 Task: Create a due date automation trigger when advanced on, on the tuesday after a card is due add dates due in 1 days at 11:00 AM.
Action: Mouse moved to (1322, 103)
Screenshot: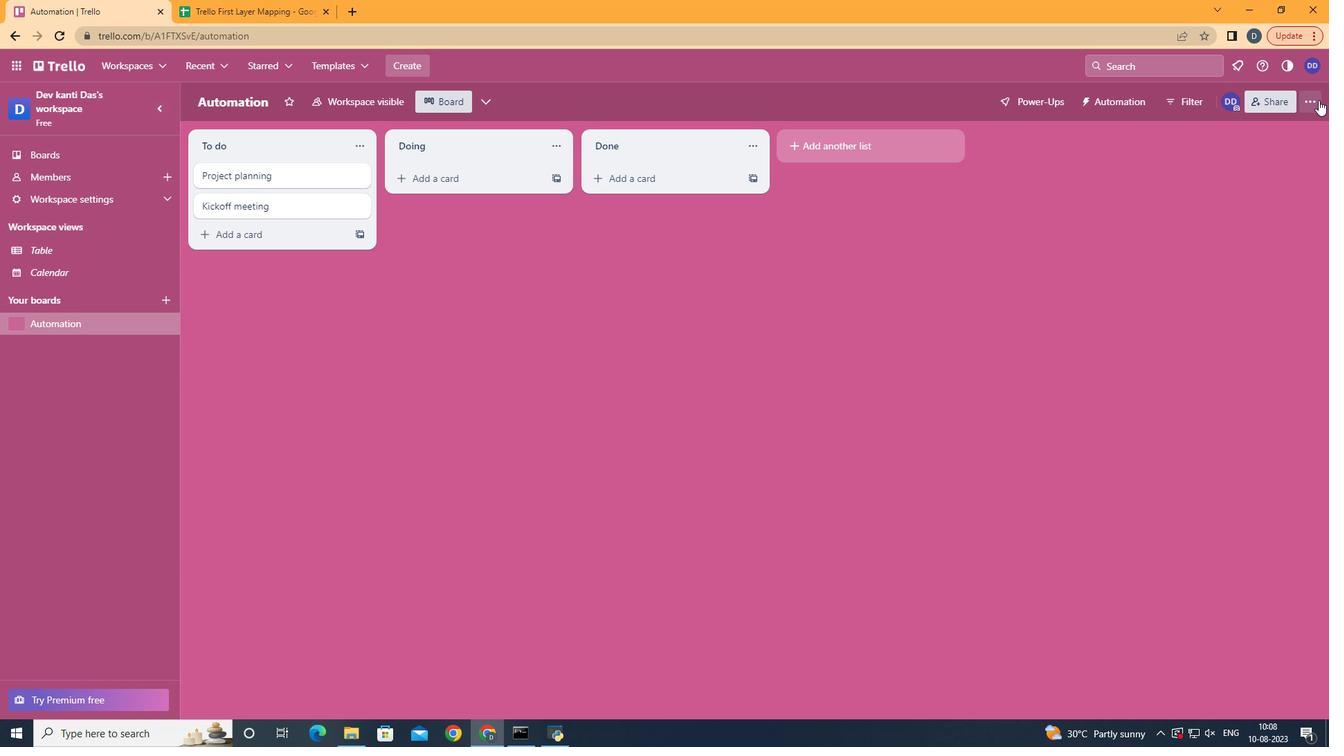 
Action: Mouse pressed left at (1322, 103)
Screenshot: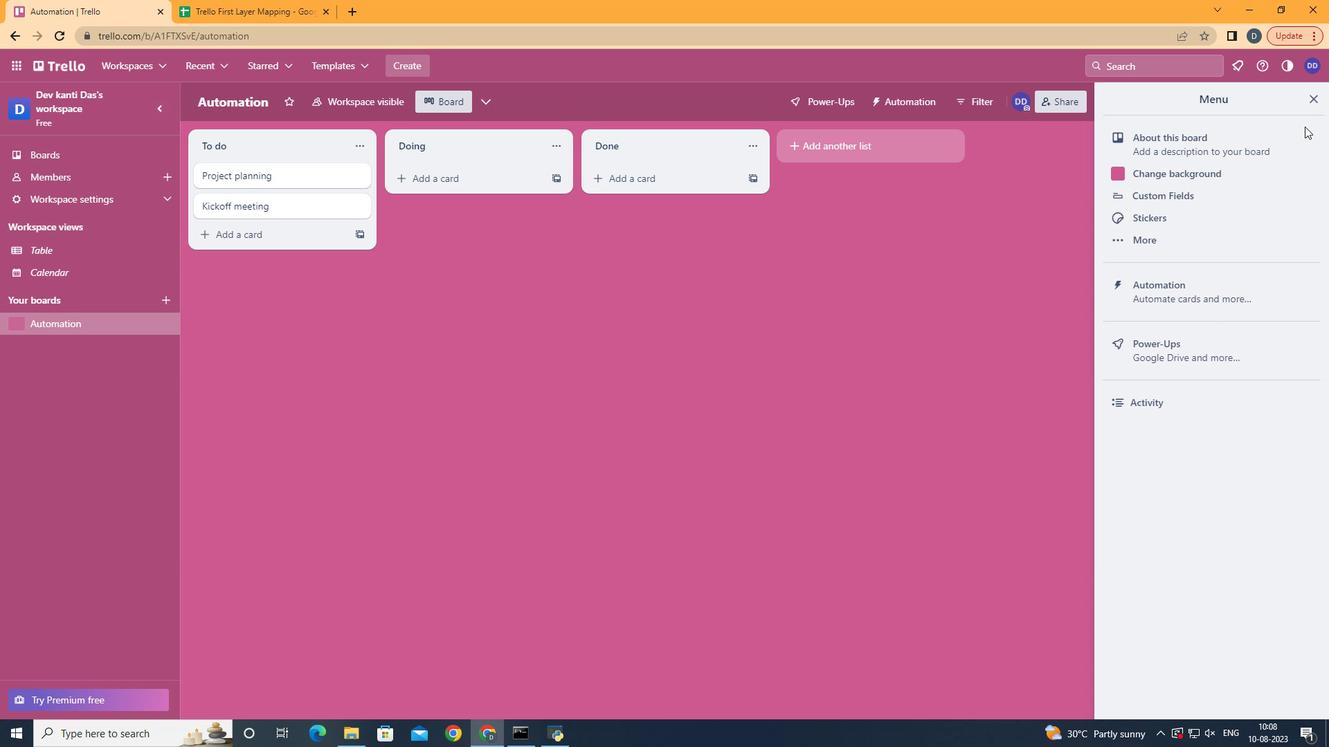 
Action: Mouse moved to (1209, 297)
Screenshot: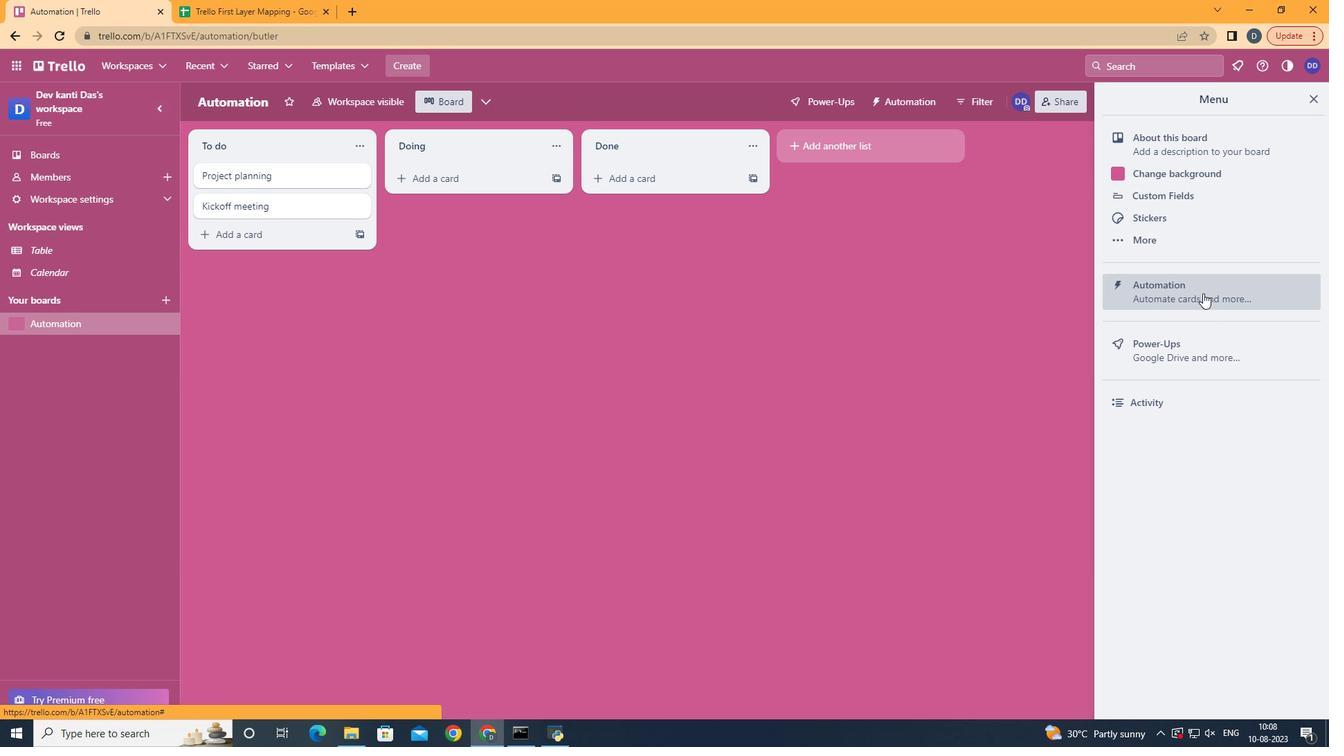 
Action: Mouse pressed left at (1209, 297)
Screenshot: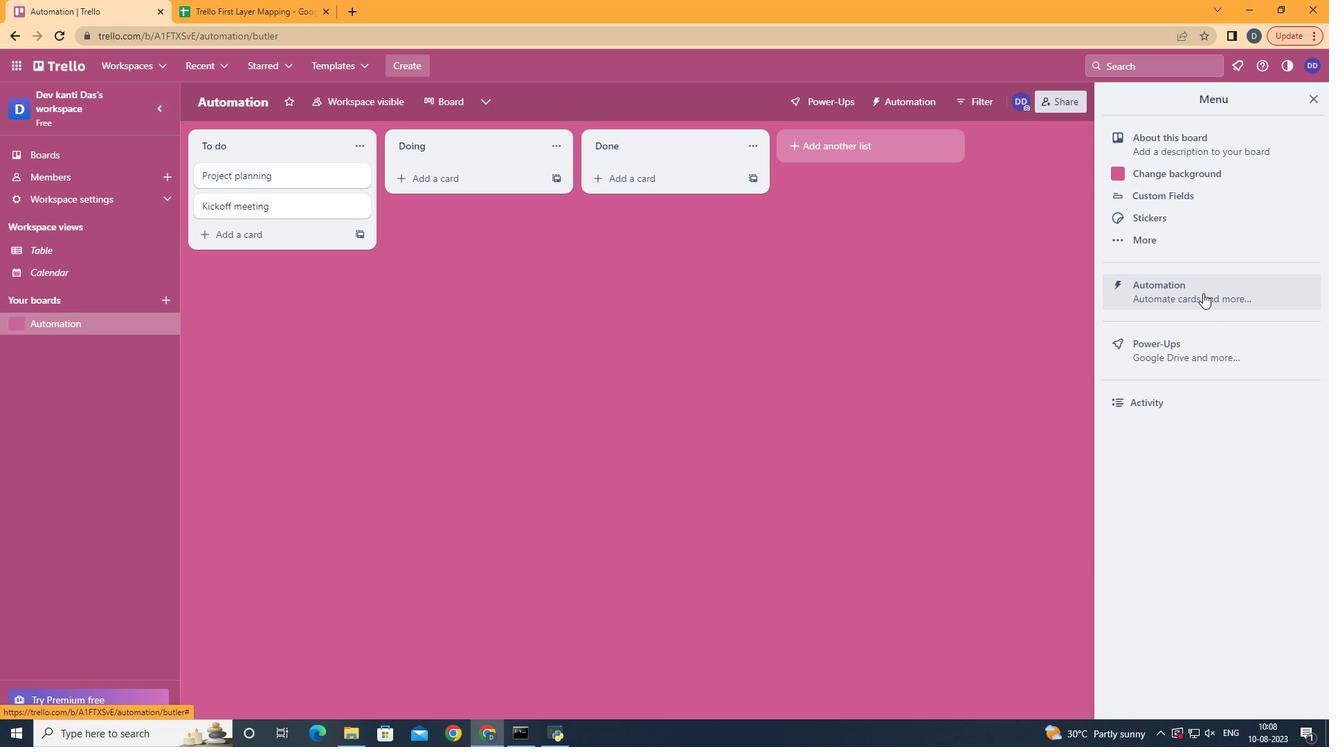 
Action: Mouse moved to (256, 279)
Screenshot: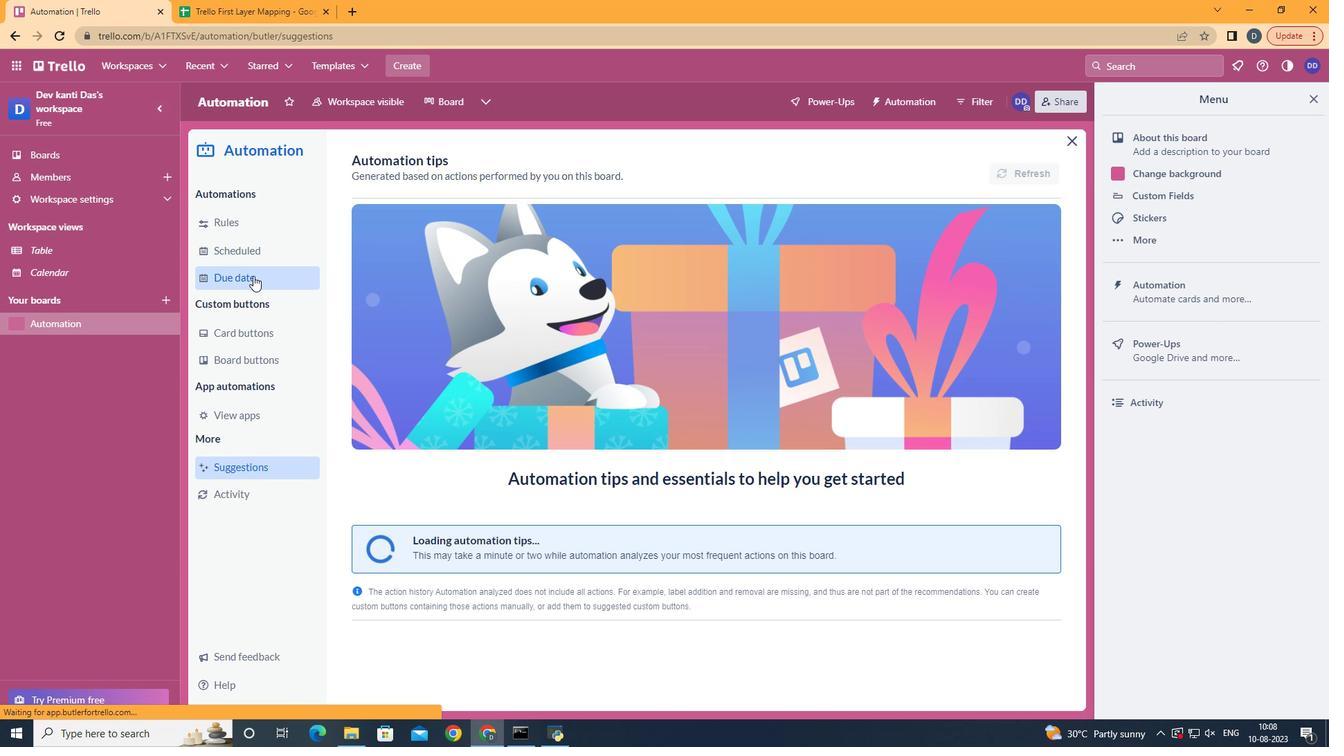 
Action: Mouse pressed left at (256, 279)
Screenshot: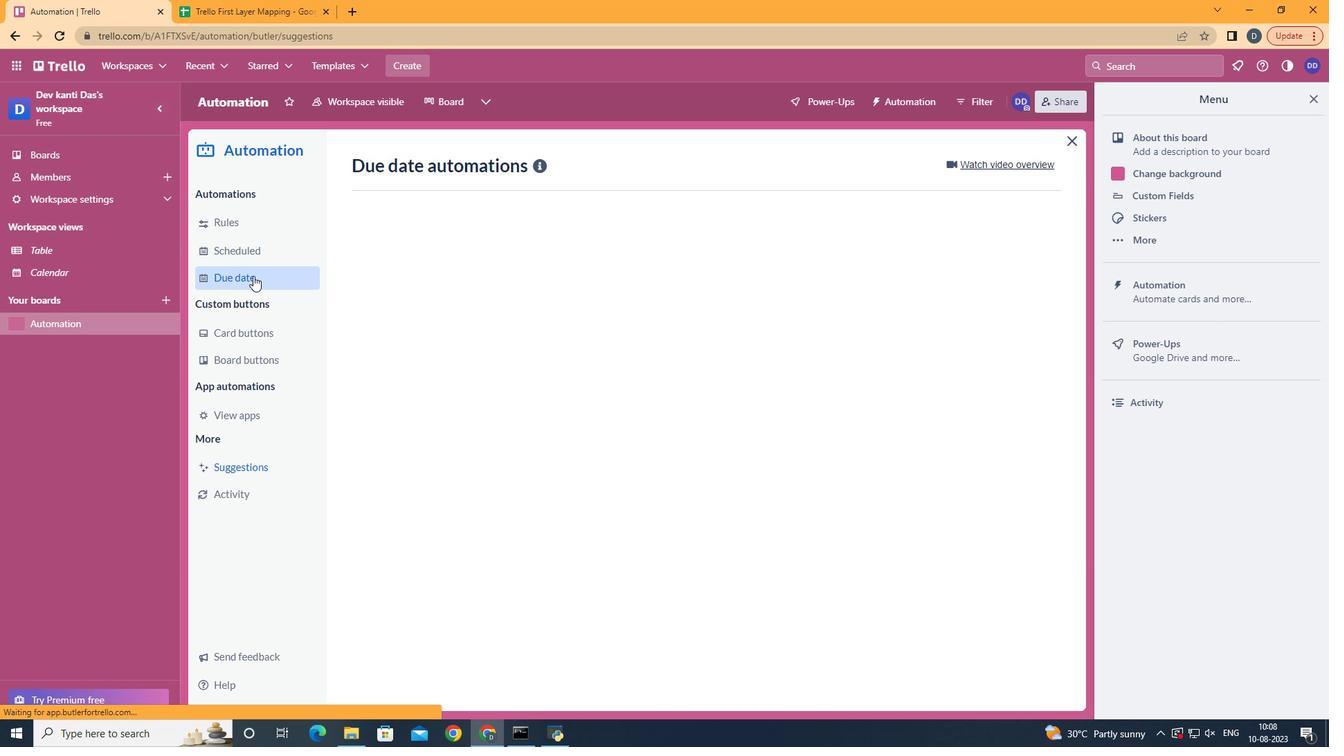 
Action: Mouse moved to (979, 168)
Screenshot: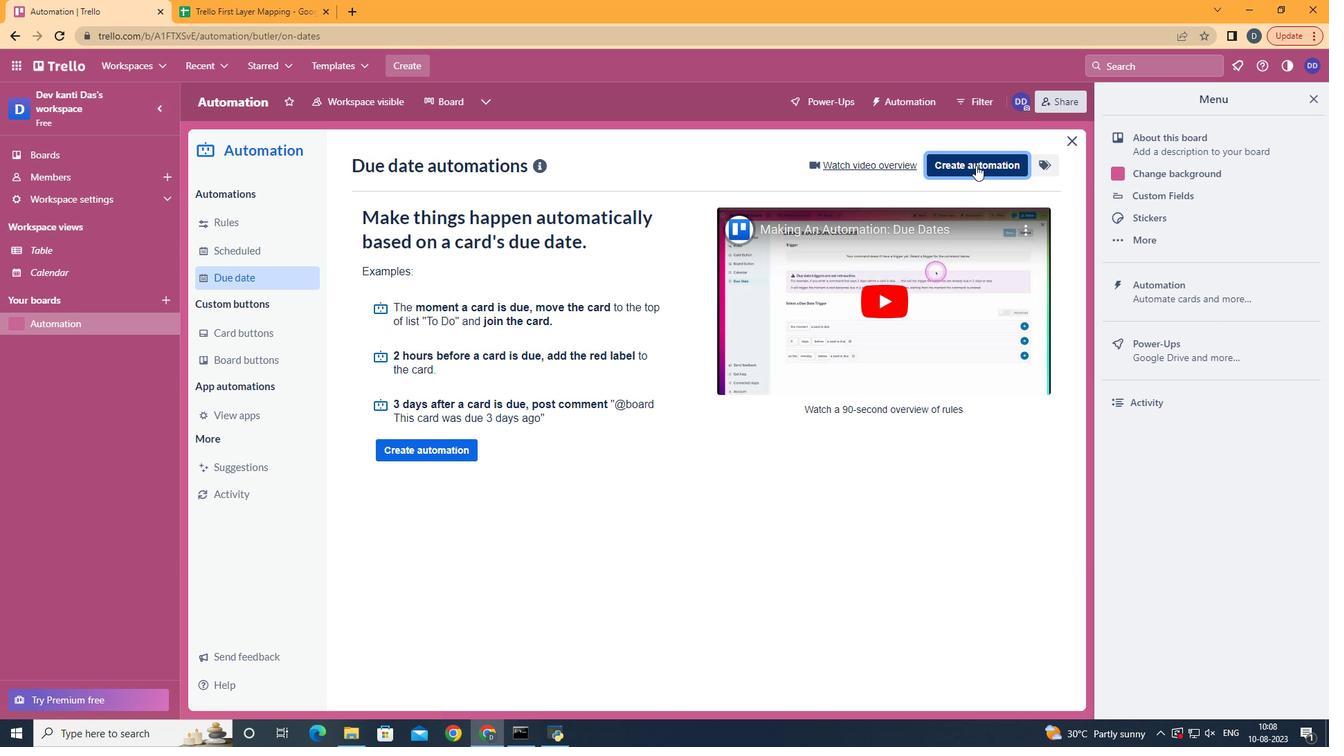 
Action: Mouse pressed left at (979, 168)
Screenshot: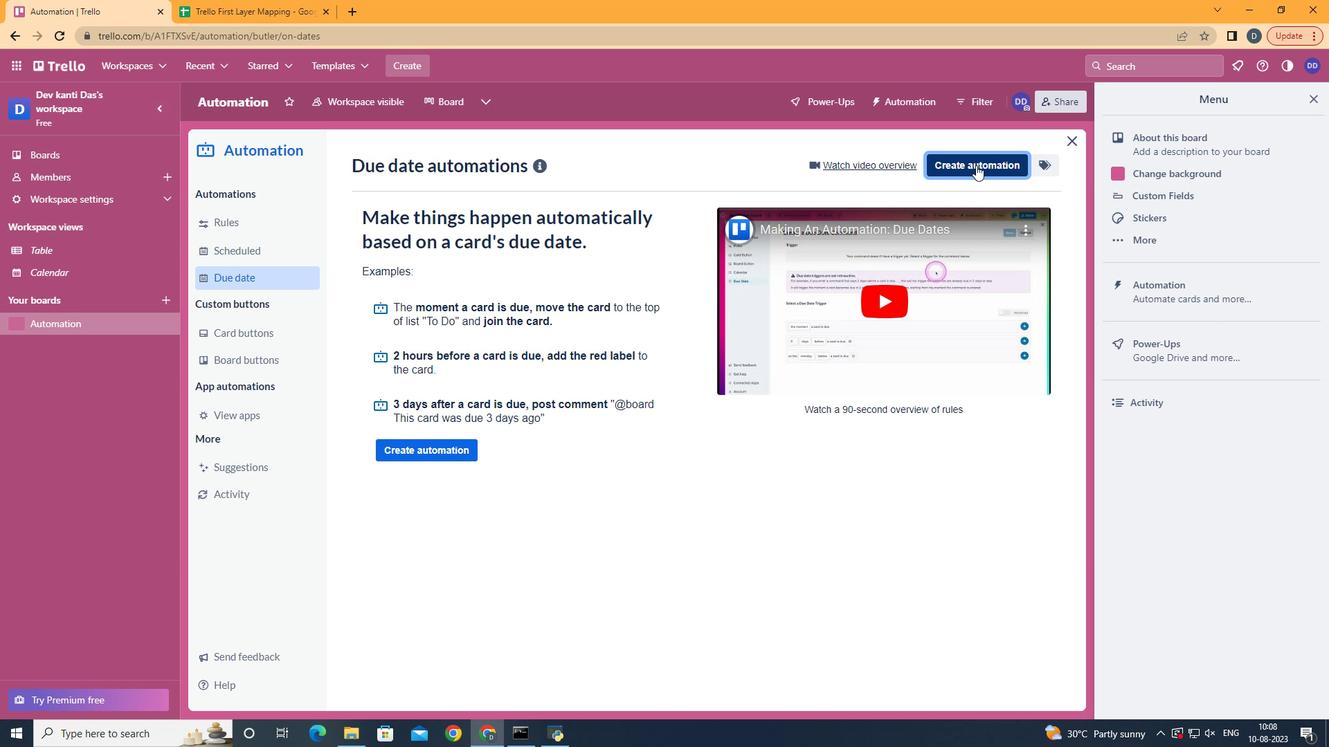 
Action: Mouse moved to (736, 294)
Screenshot: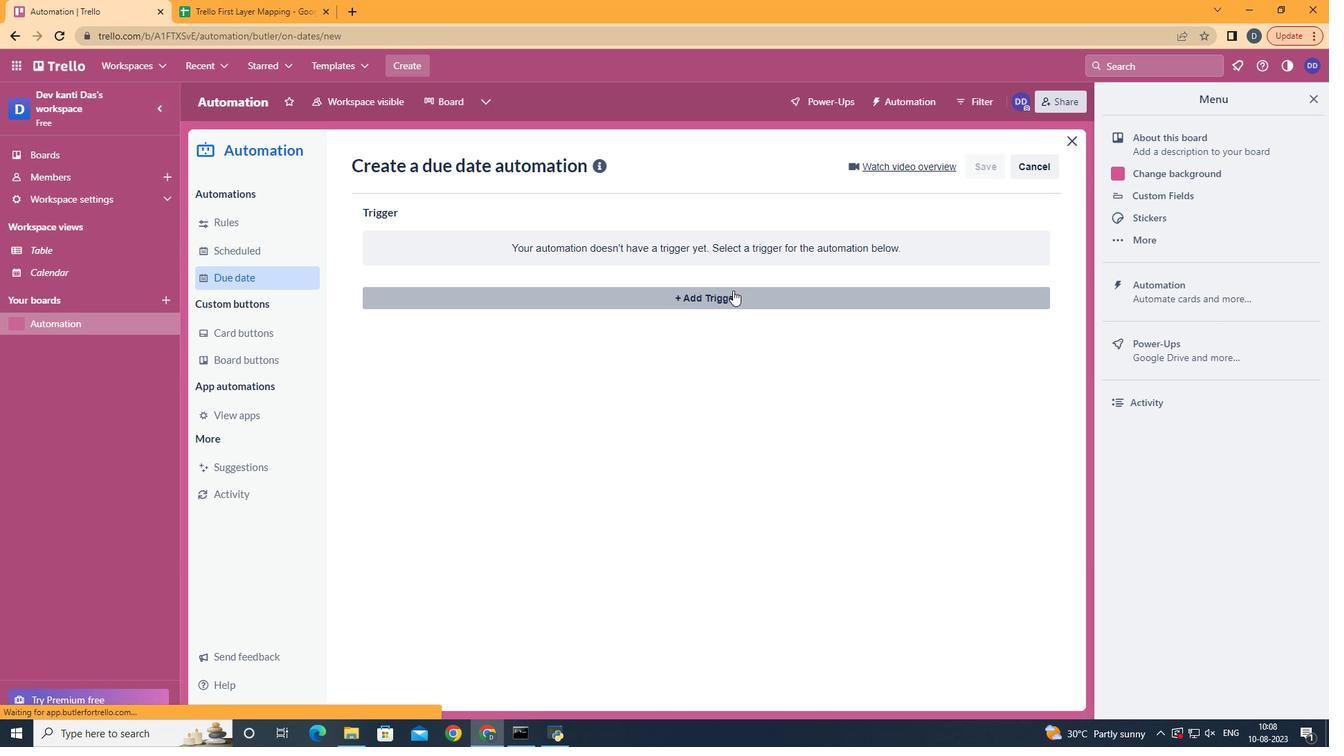 
Action: Mouse pressed left at (736, 294)
Screenshot: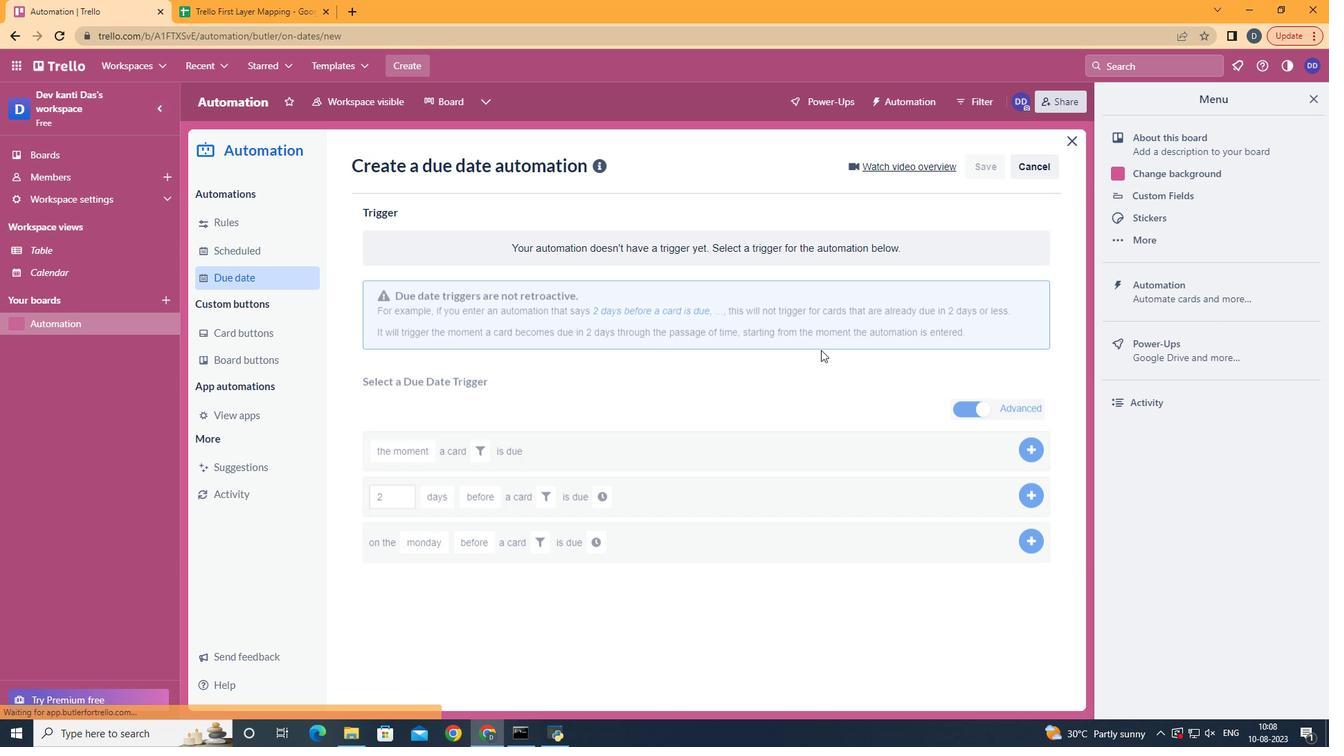 
Action: Mouse moved to (432, 398)
Screenshot: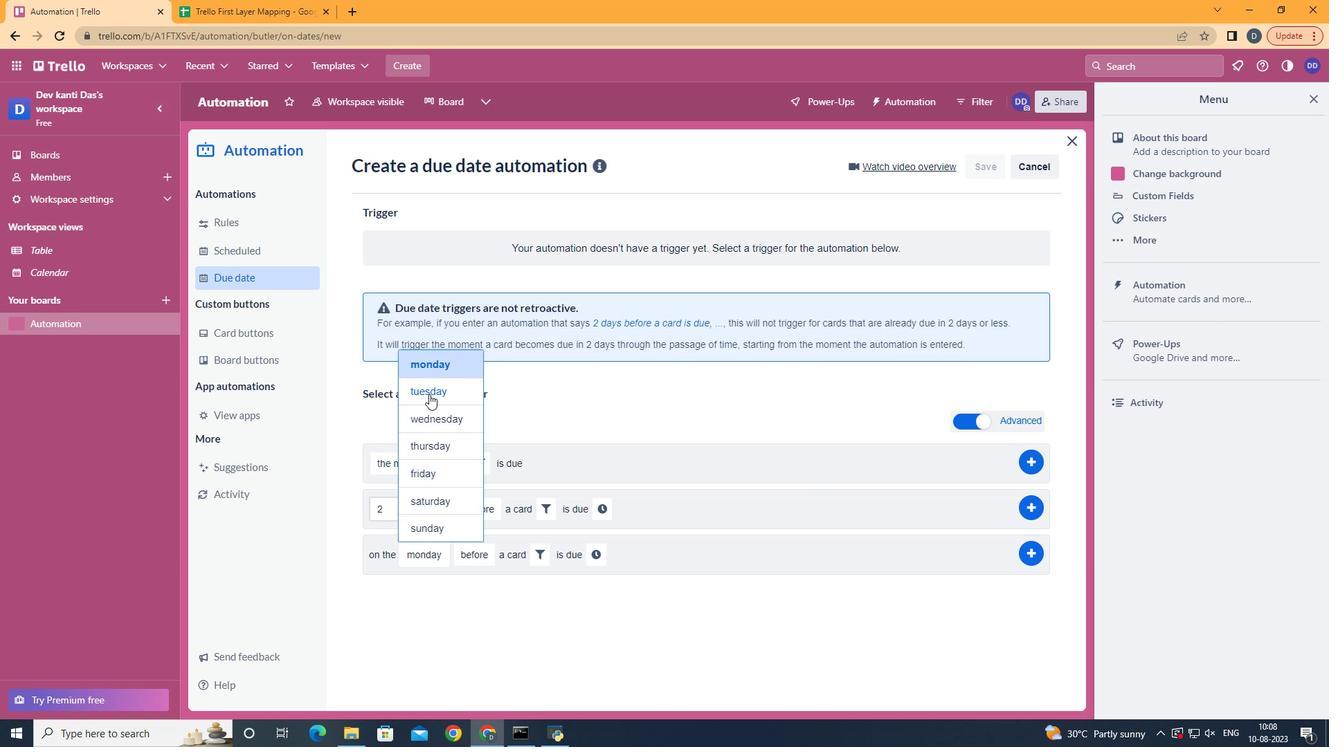 
Action: Mouse pressed left at (432, 398)
Screenshot: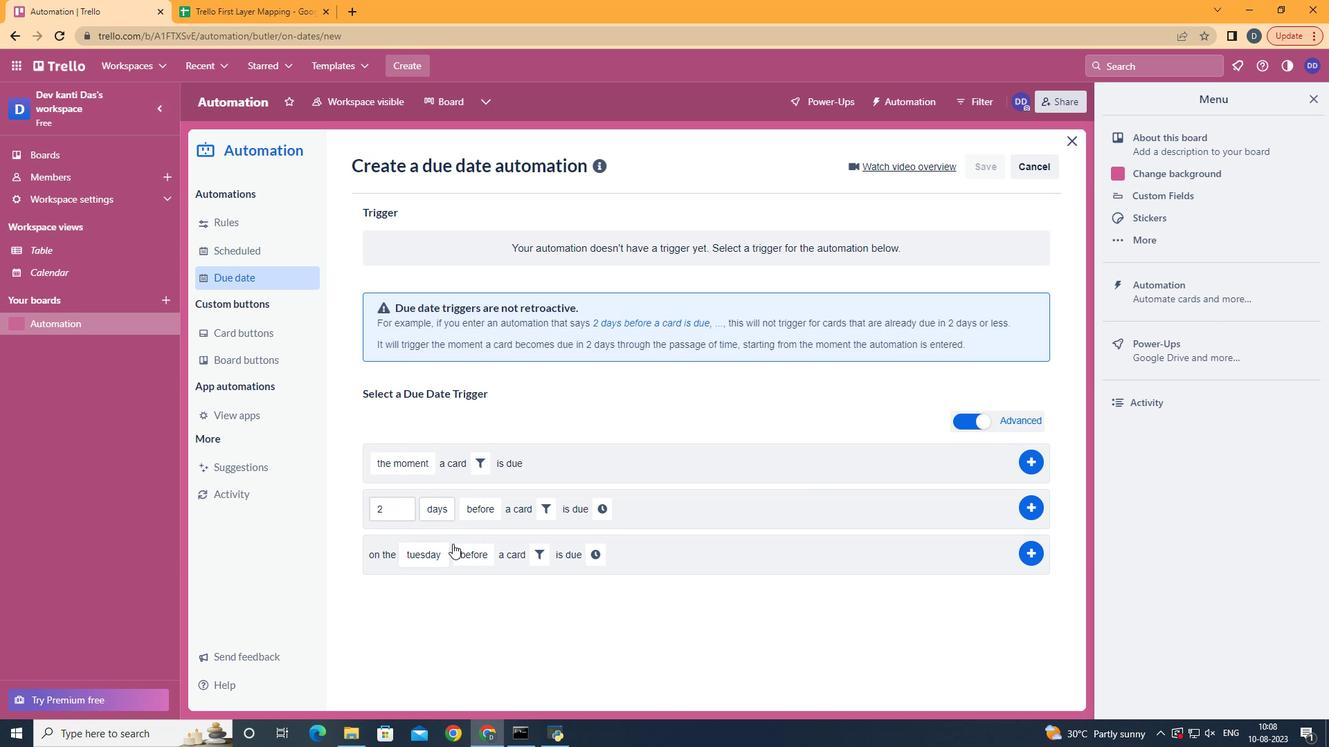 
Action: Mouse moved to (492, 608)
Screenshot: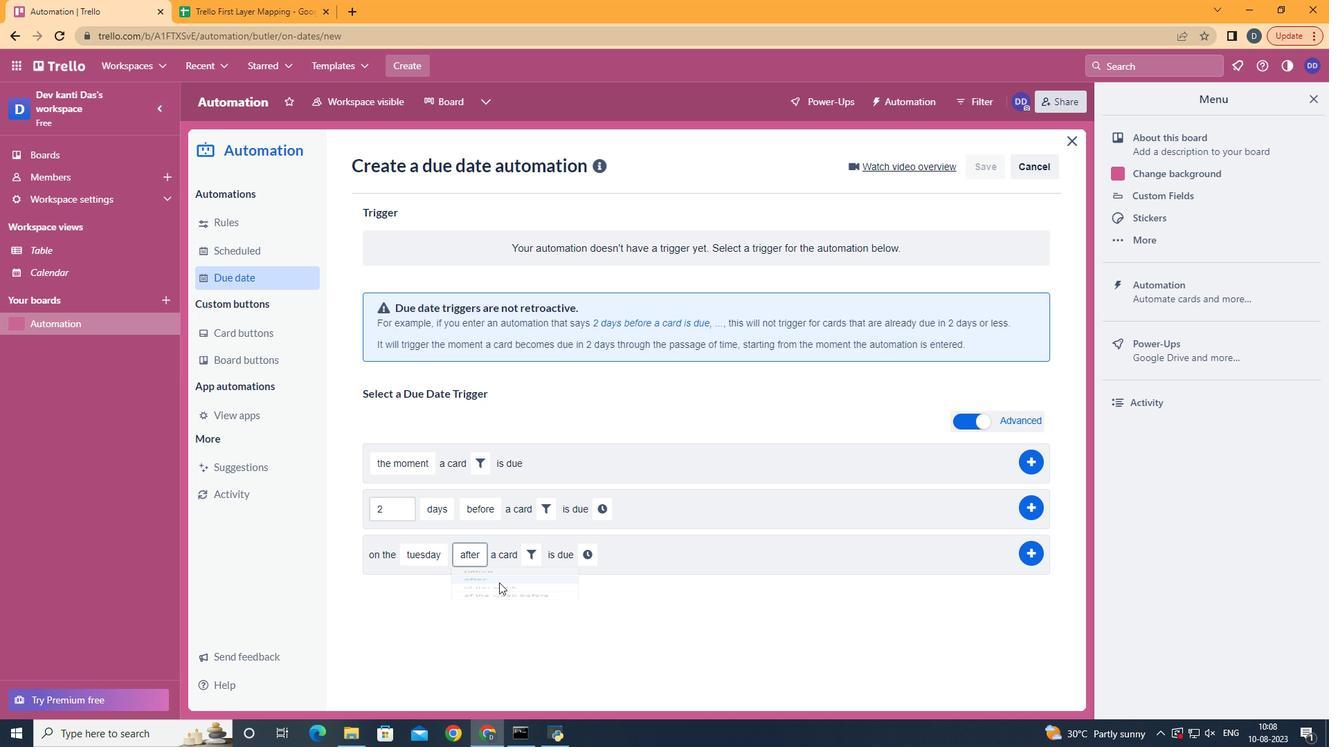 
Action: Mouse pressed left at (492, 608)
Screenshot: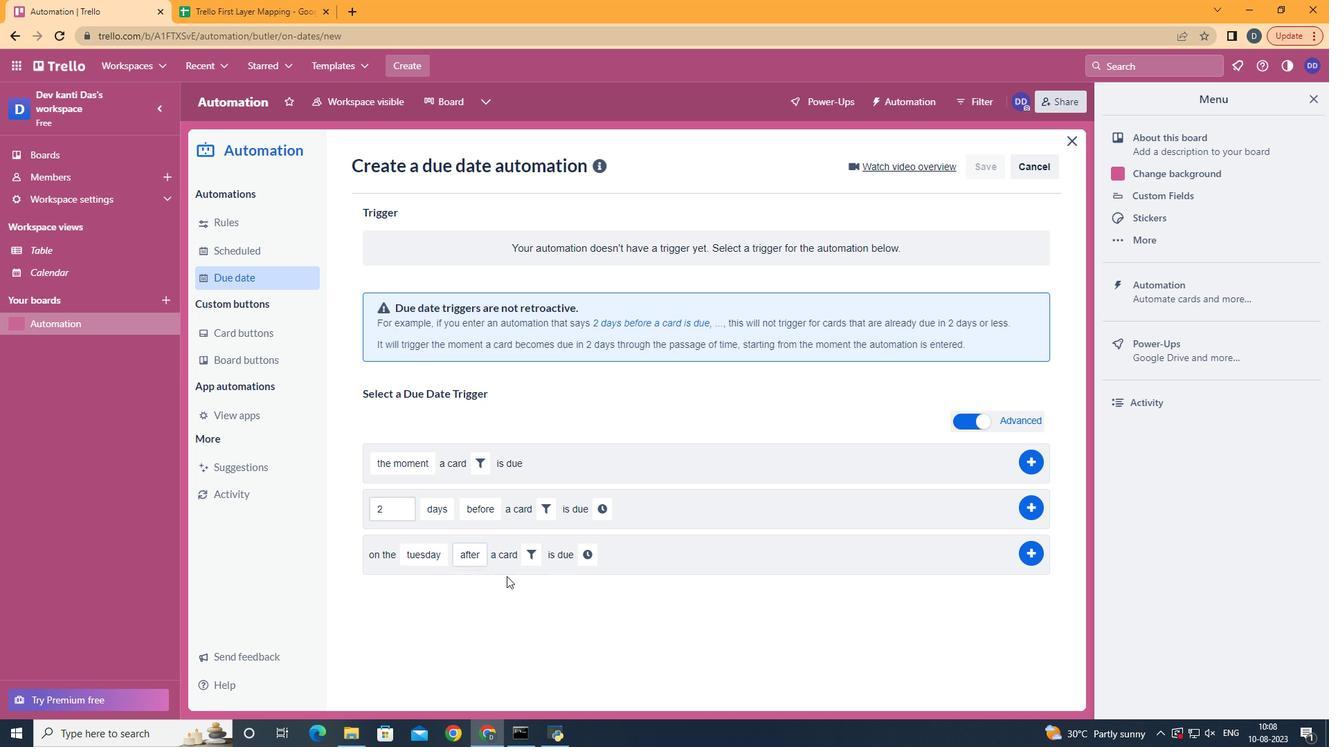 
Action: Mouse moved to (540, 565)
Screenshot: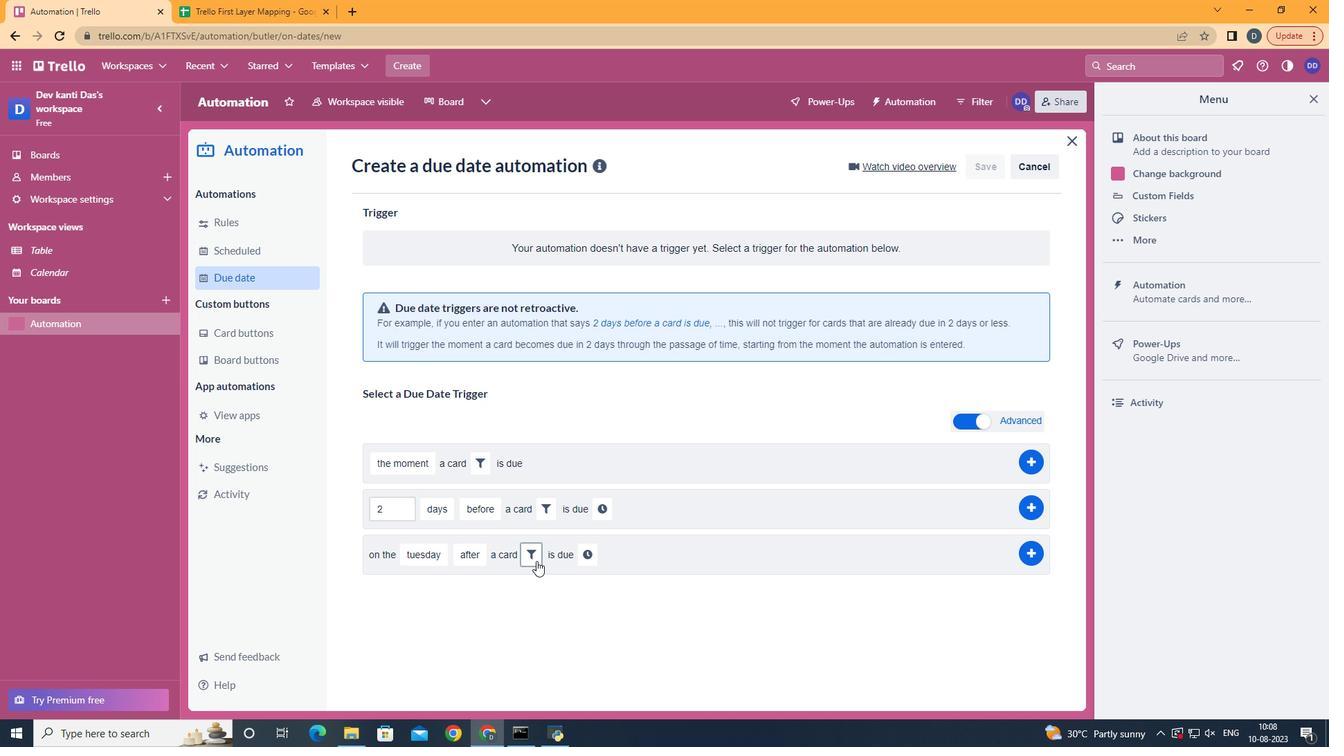
Action: Mouse pressed left at (540, 565)
Screenshot: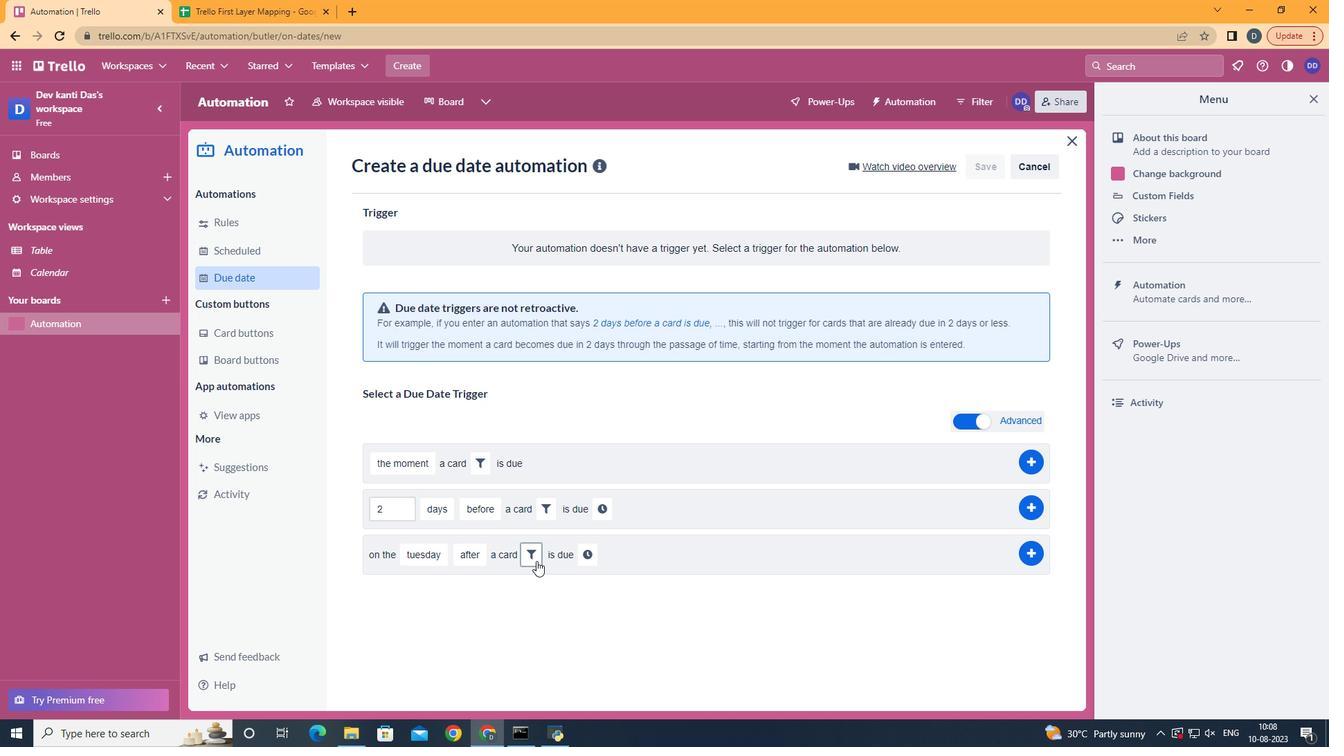
Action: Mouse moved to (615, 596)
Screenshot: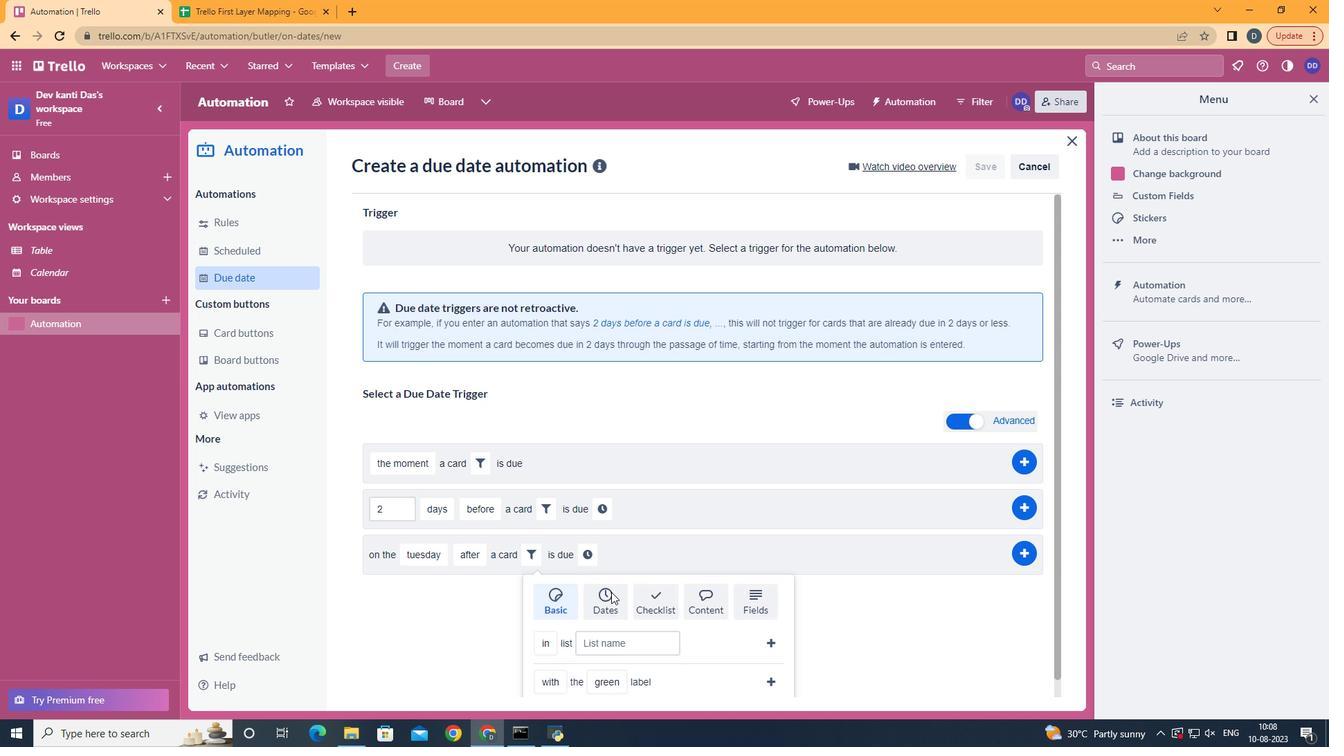 
Action: Mouse pressed left at (615, 596)
Screenshot: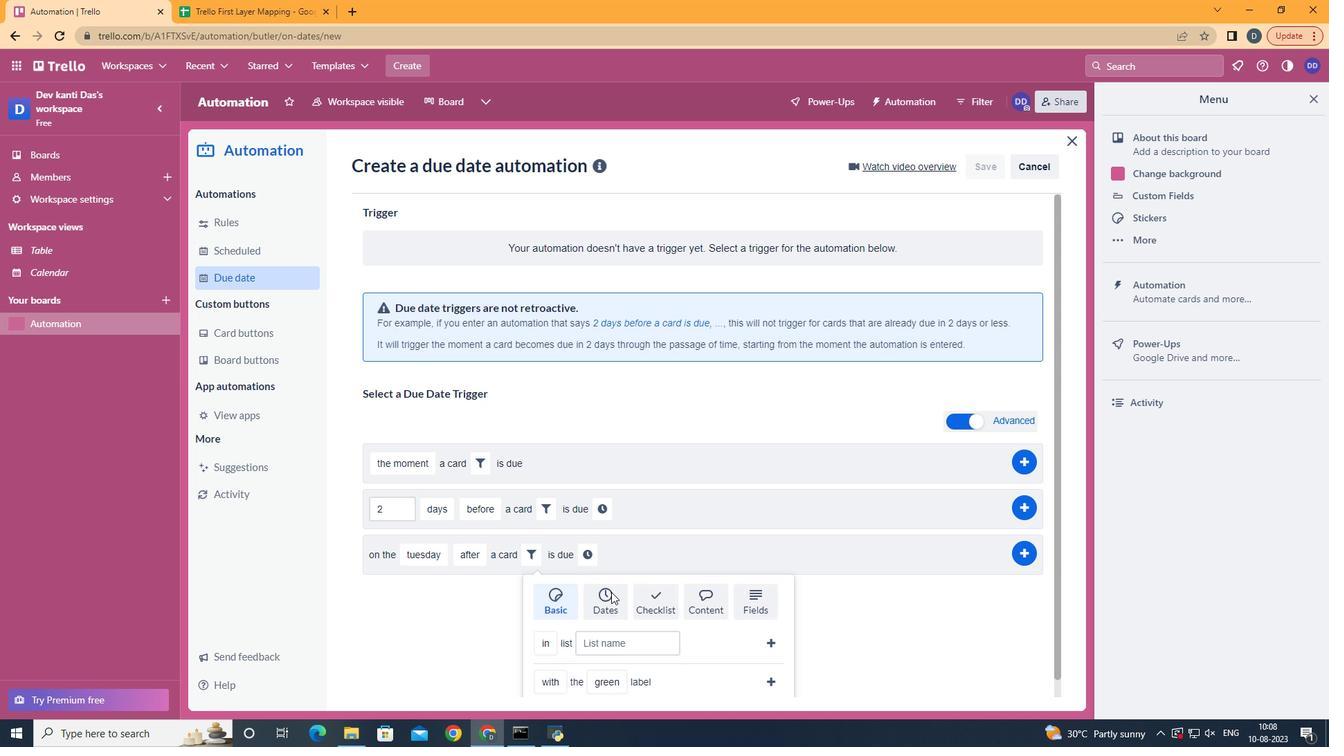 
Action: Mouse moved to (606, 600)
Screenshot: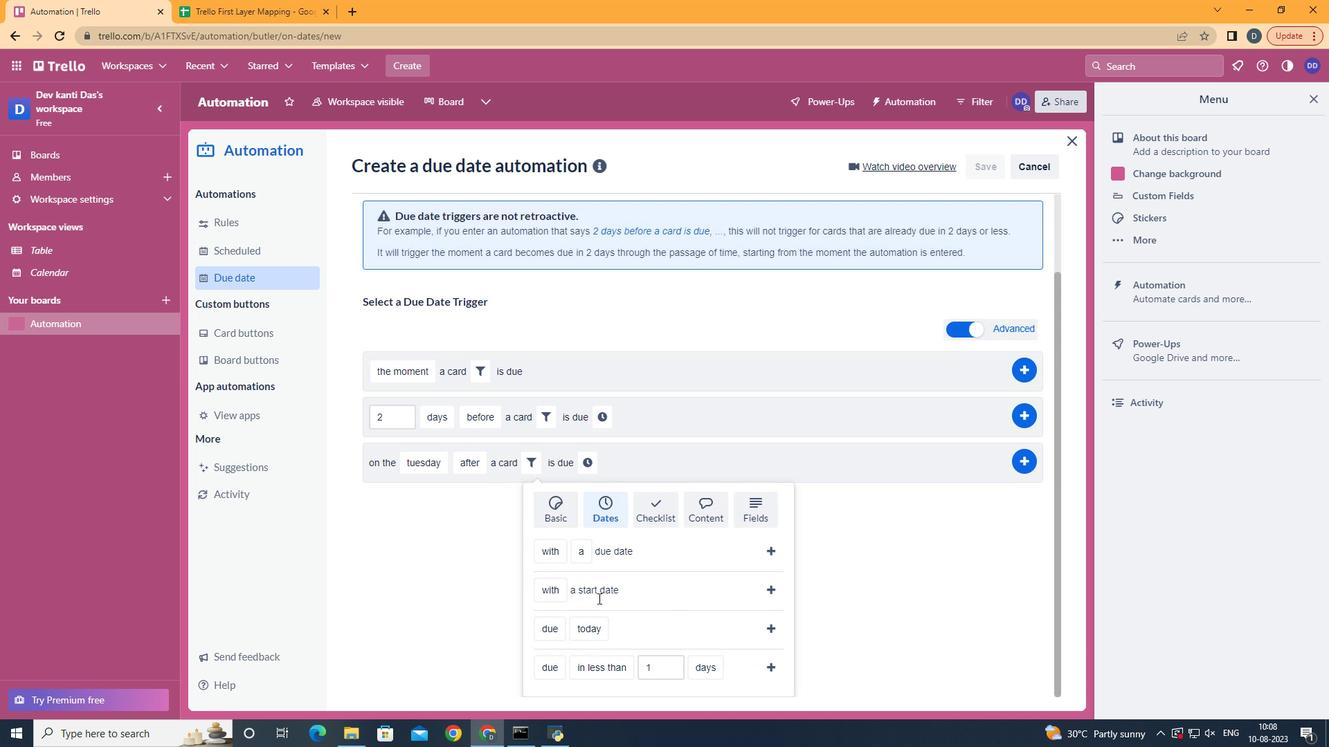 
Action: Mouse scrolled (606, 599) with delta (0, 0)
Screenshot: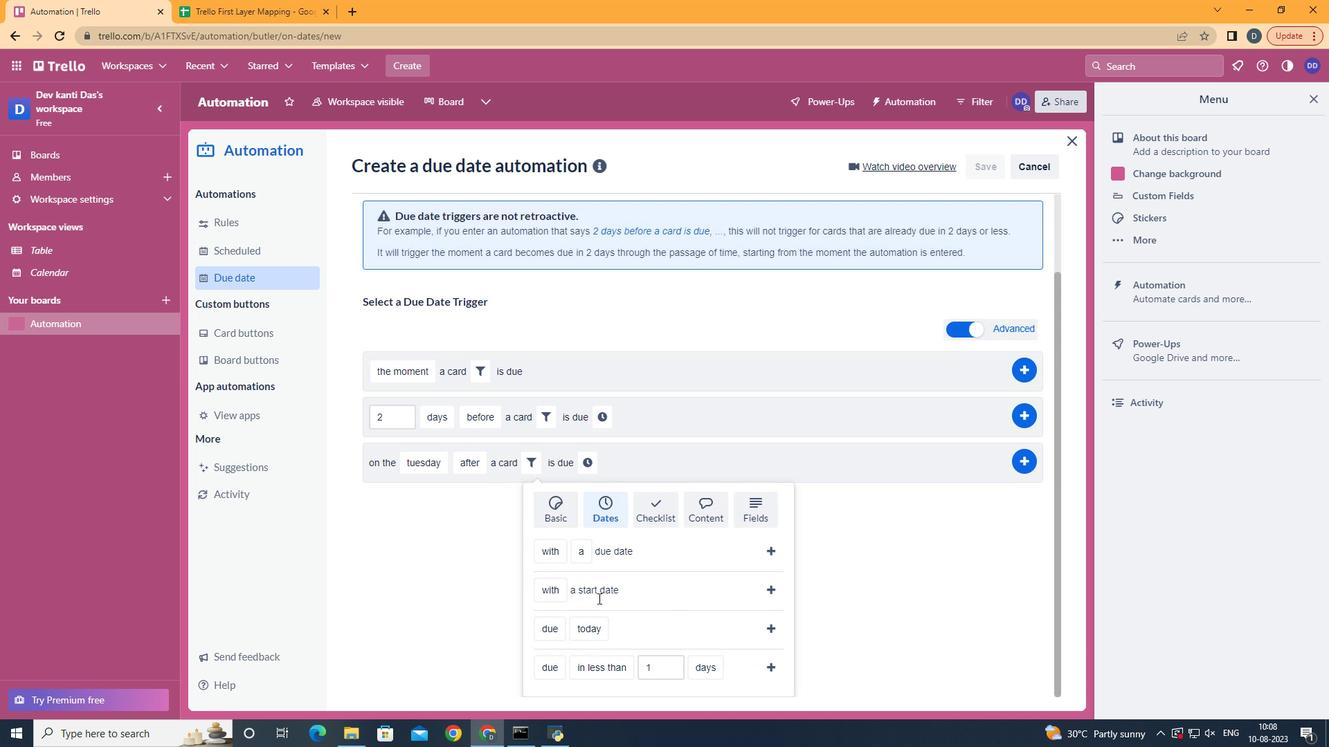 
Action: Mouse moved to (602, 601)
Screenshot: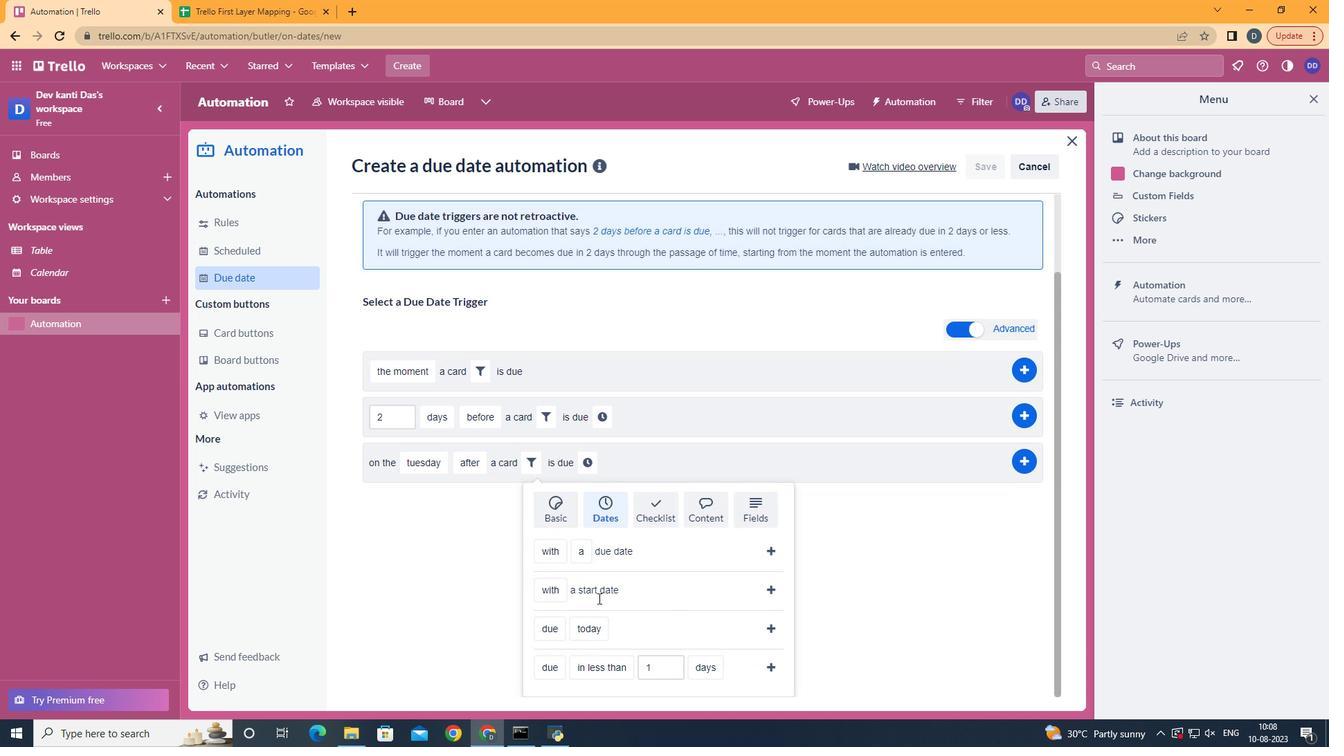 
Action: Mouse scrolled (602, 601) with delta (0, 0)
Screenshot: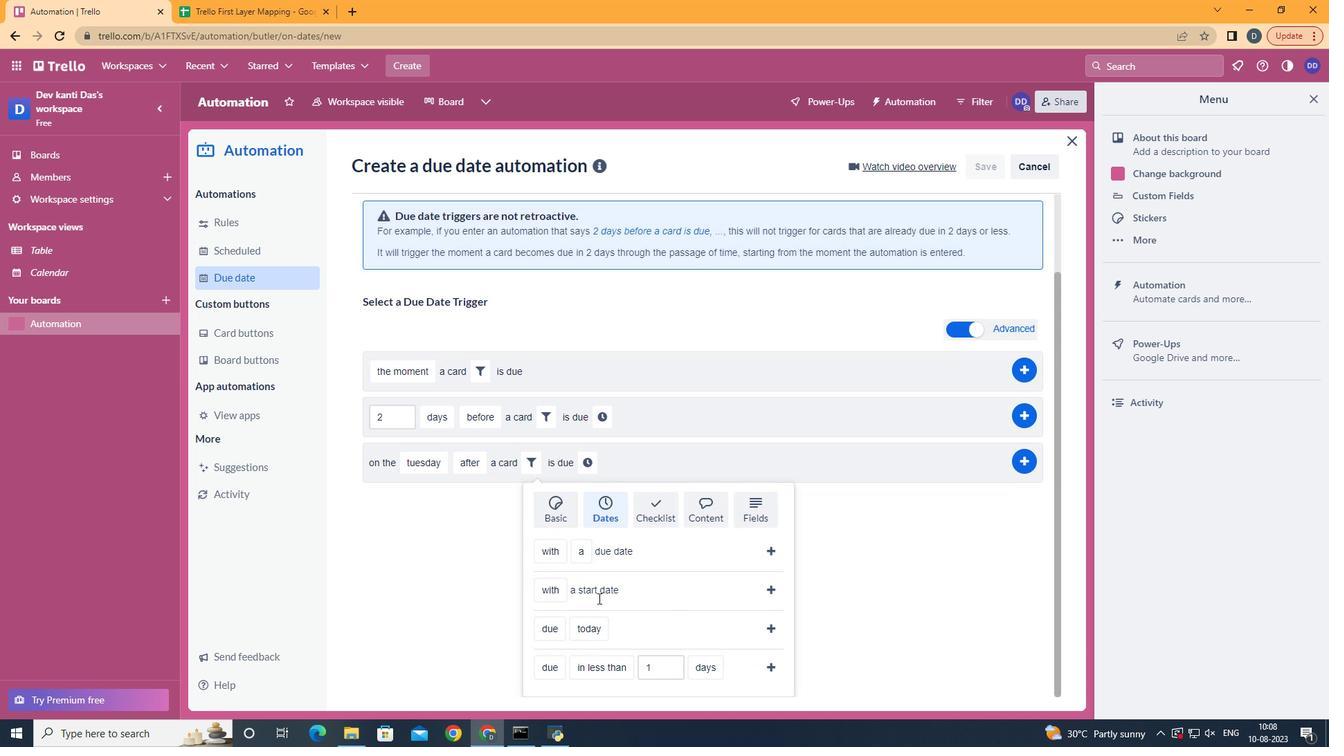 
Action: Mouse moved to (602, 602)
Screenshot: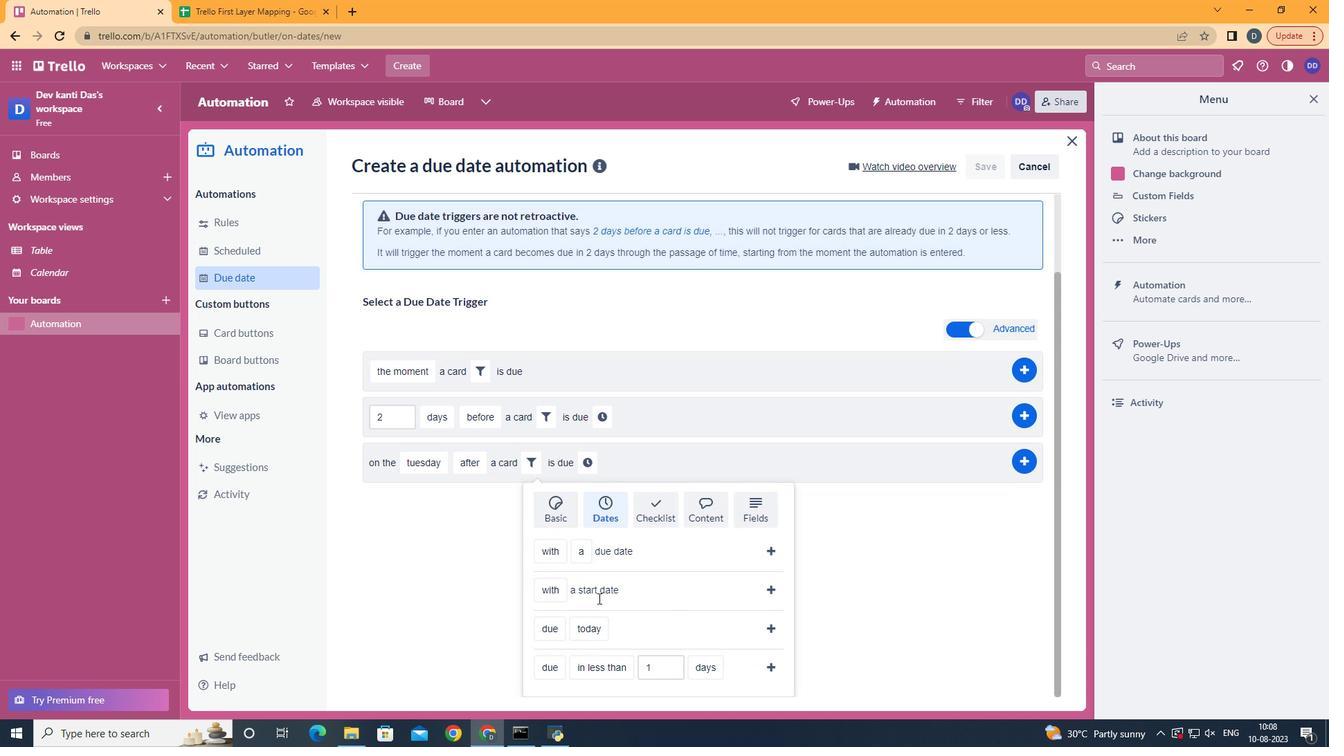 
Action: Mouse scrolled (602, 601) with delta (0, 0)
Screenshot: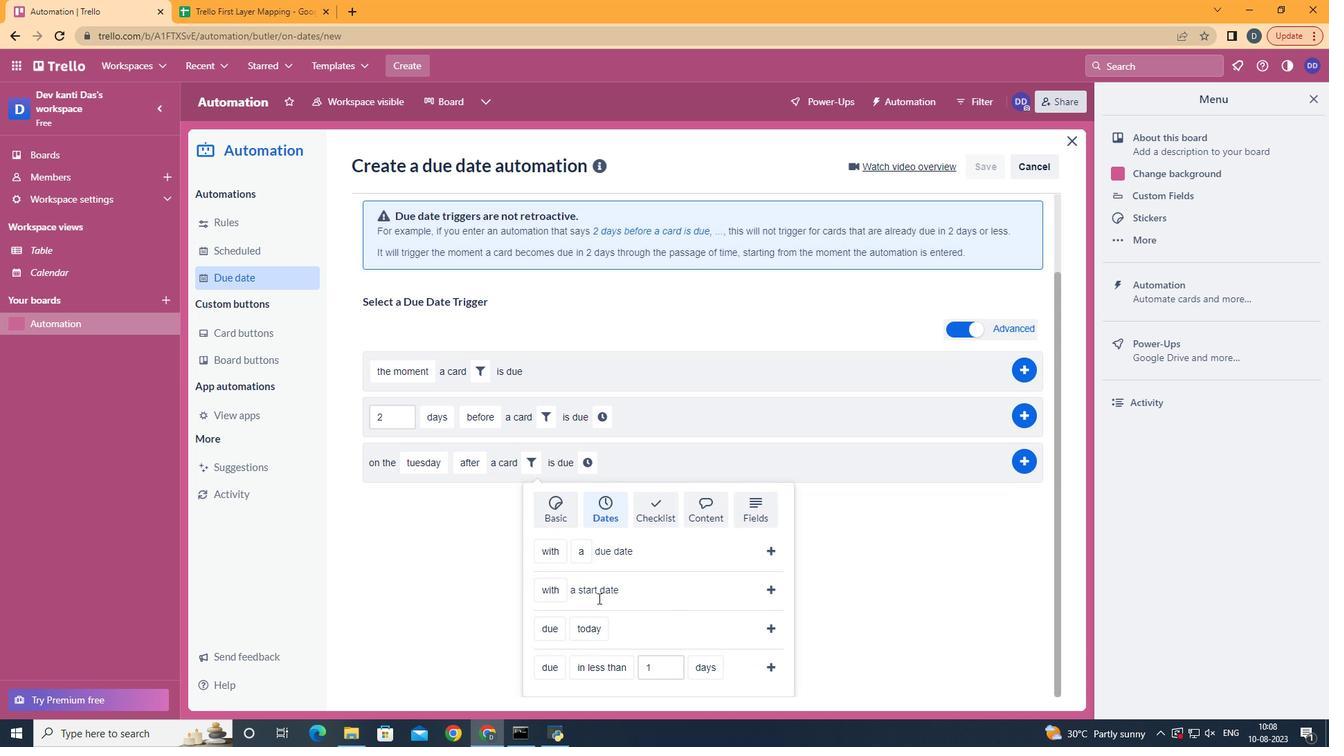 
Action: Mouse scrolled (602, 601) with delta (0, 0)
Screenshot: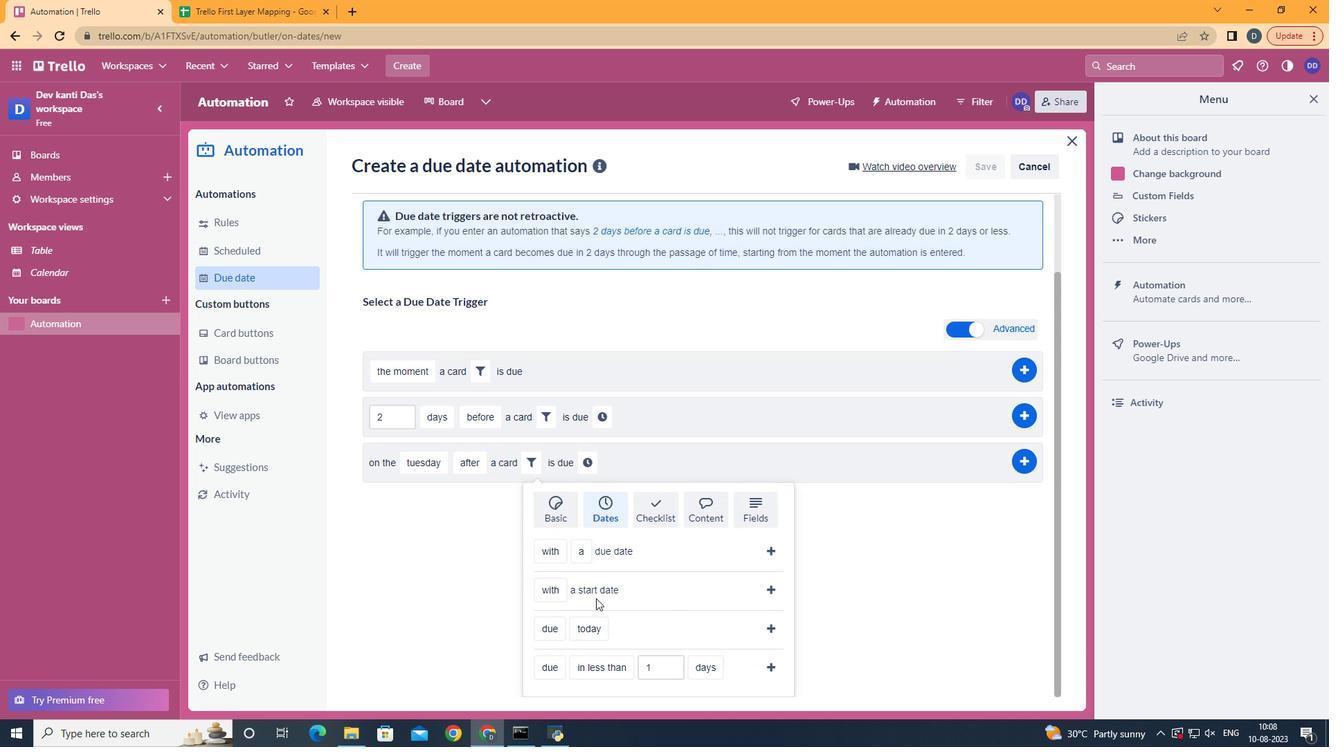 
Action: Mouse scrolled (602, 601) with delta (0, 0)
Screenshot: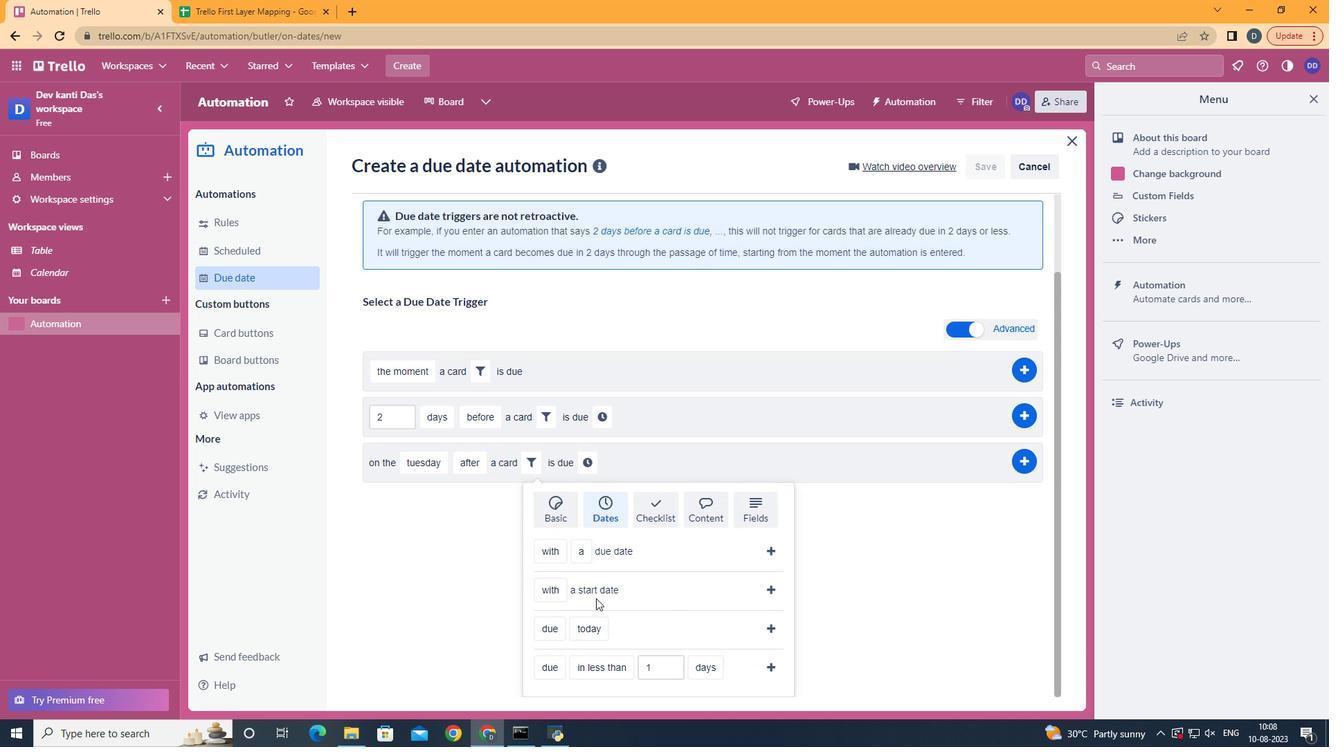 
Action: Mouse scrolled (602, 601) with delta (0, 0)
Screenshot: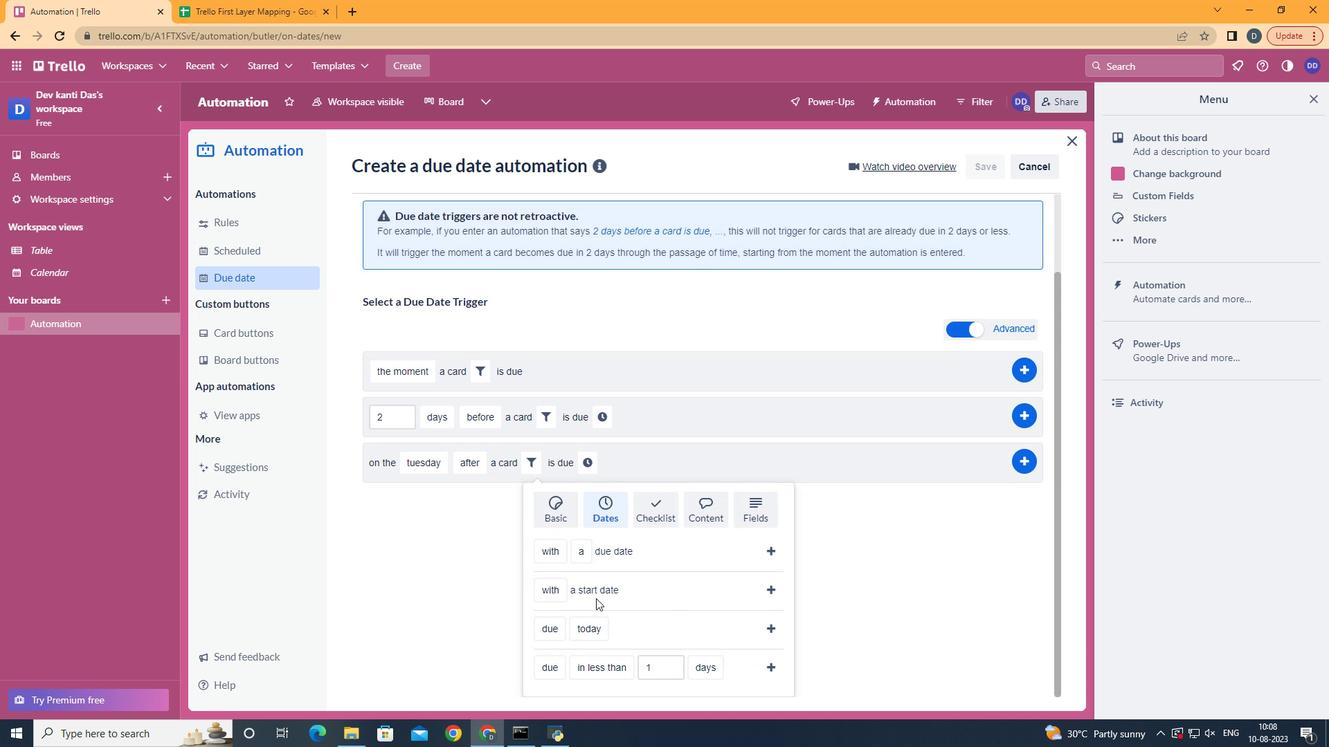 
Action: Mouse moved to (639, 609)
Screenshot: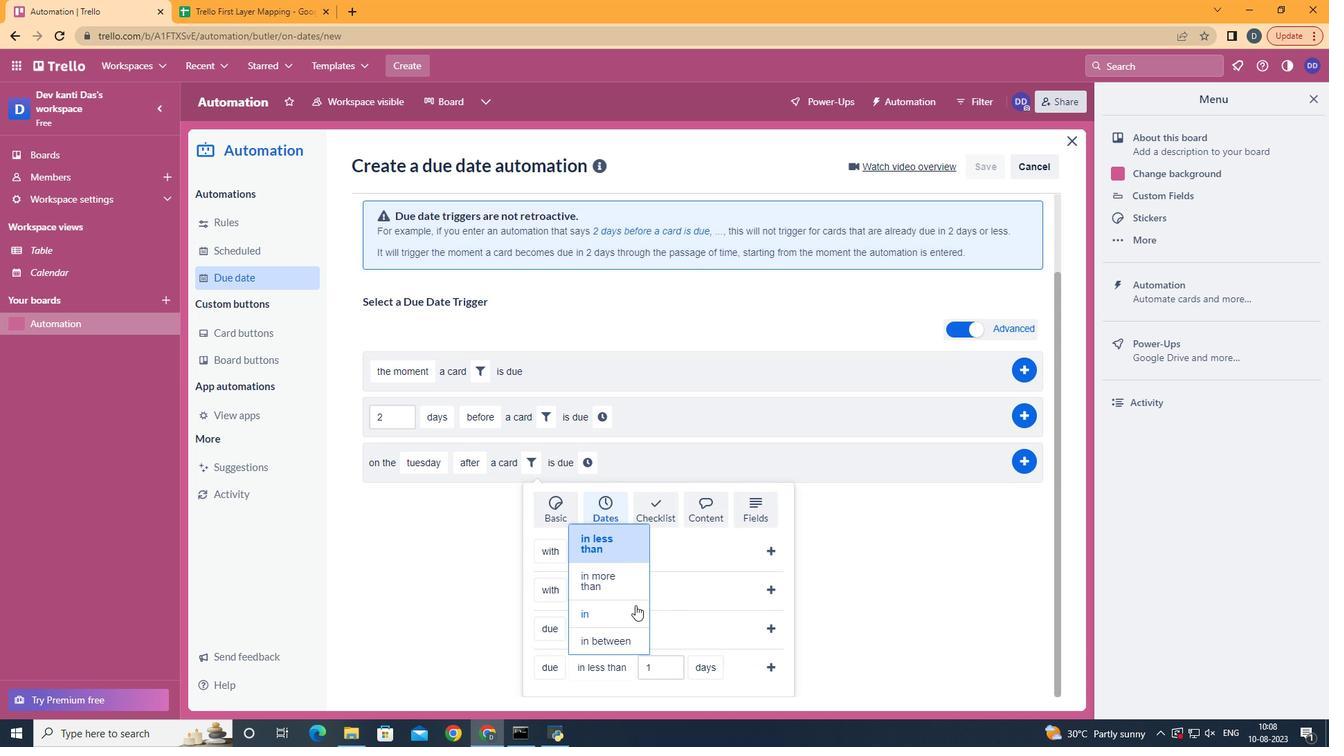 
Action: Mouse pressed left at (639, 609)
Screenshot: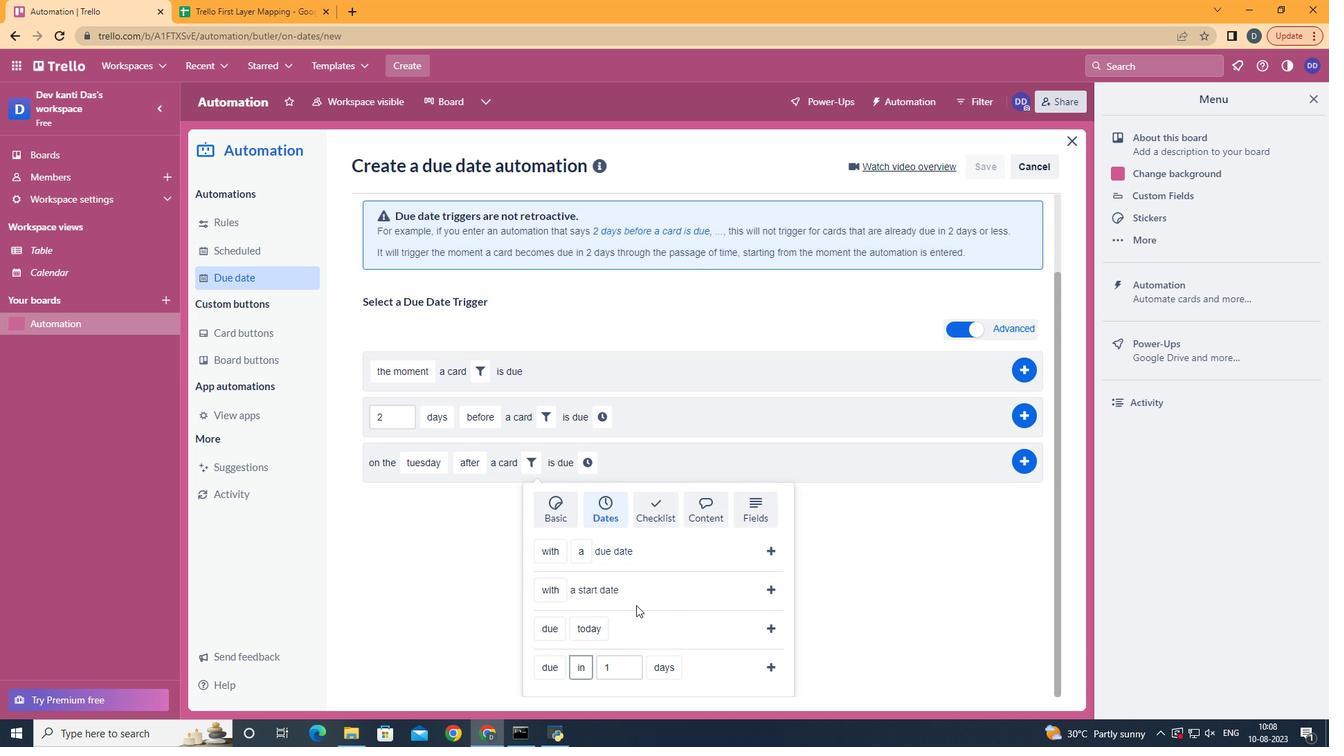 
Action: Mouse moved to (687, 618)
Screenshot: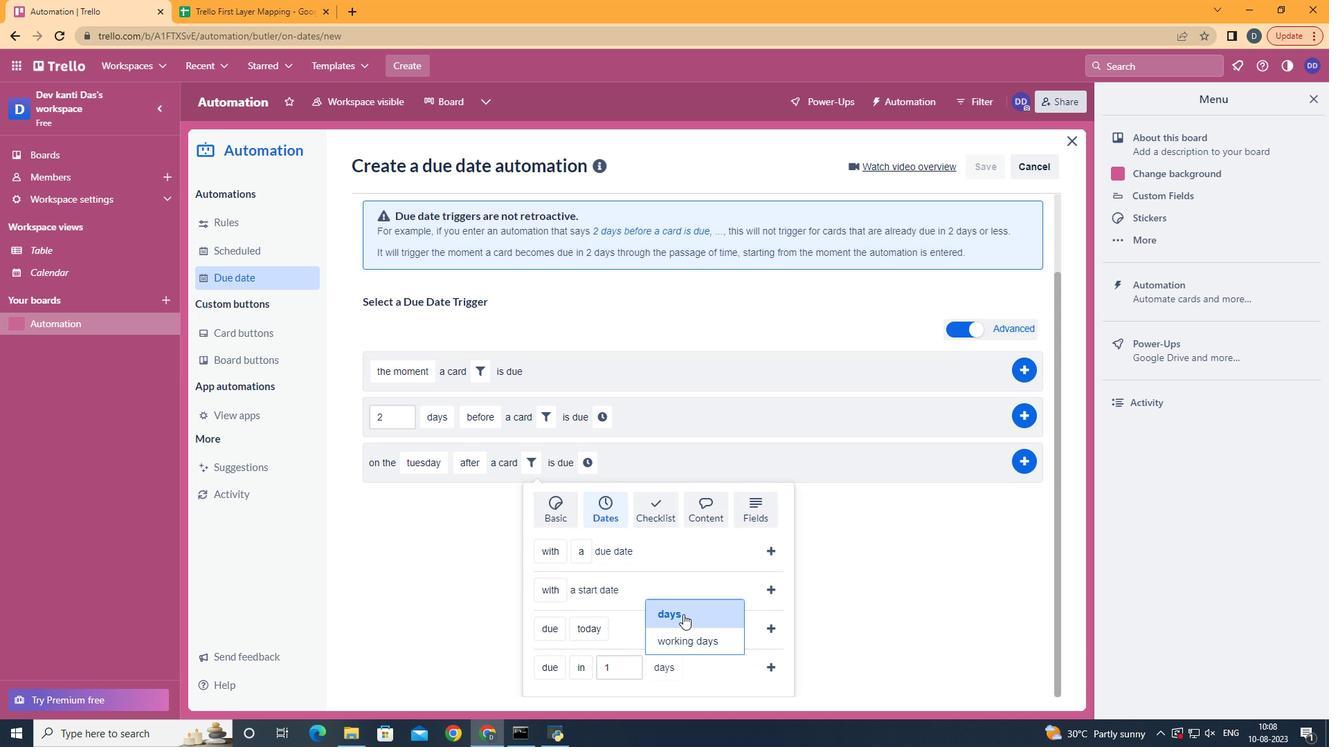 
Action: Mouse pressed left at (687, 618)
Screenshot: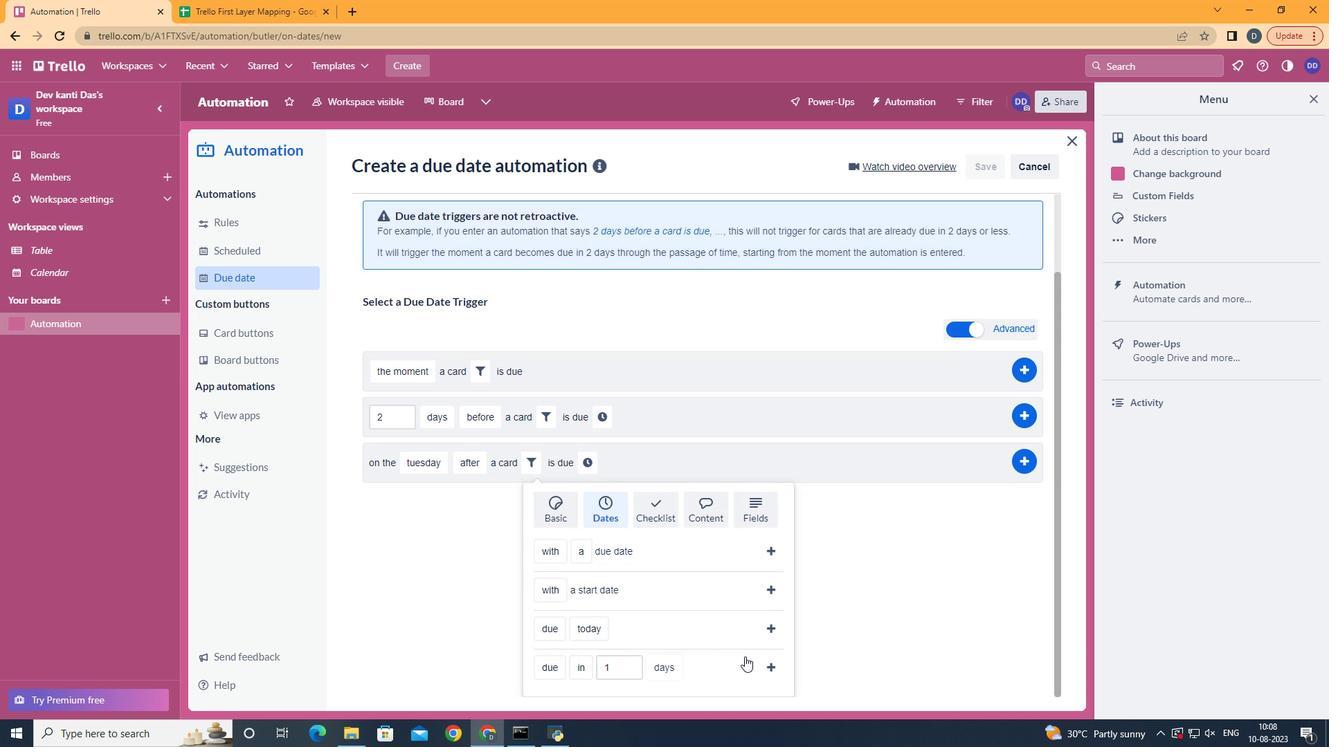 
Action: Mouse moved to (770, 668)
Screenshot: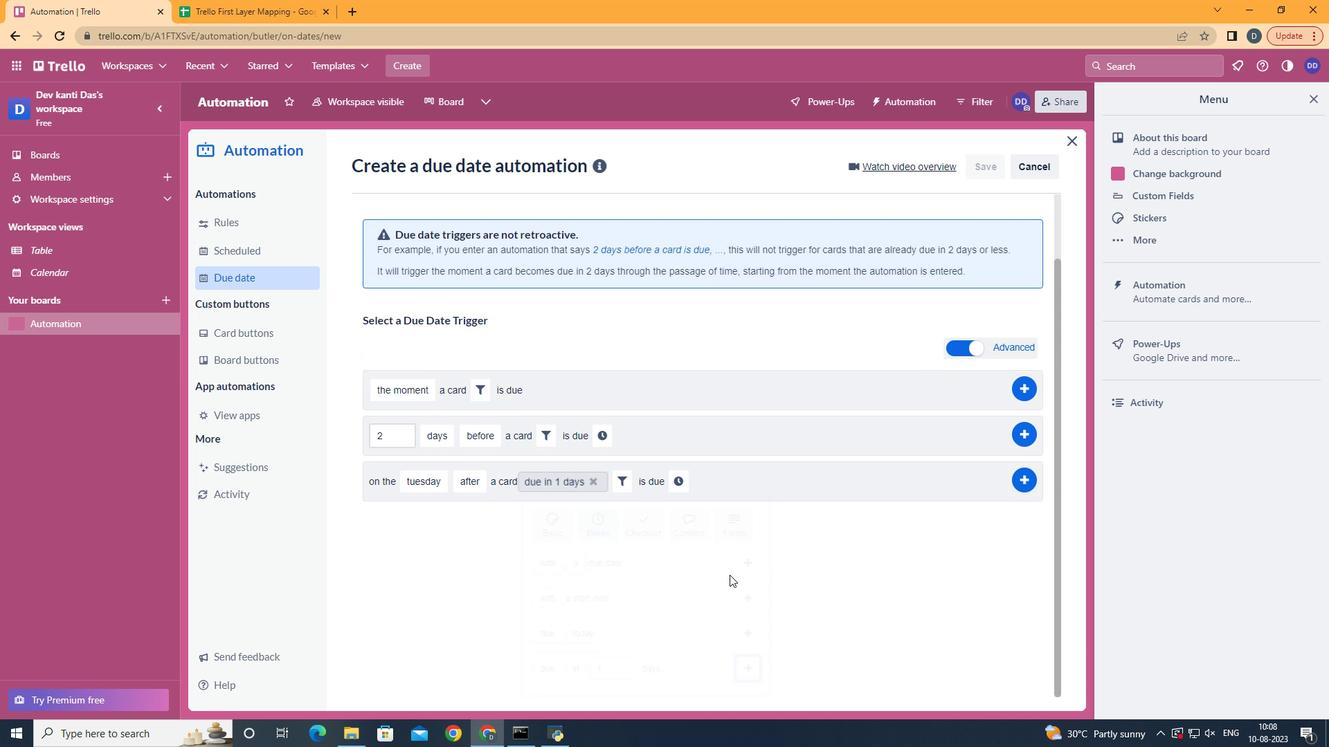 
Action: Mouse pressed left at (770, 668)
Screenshot: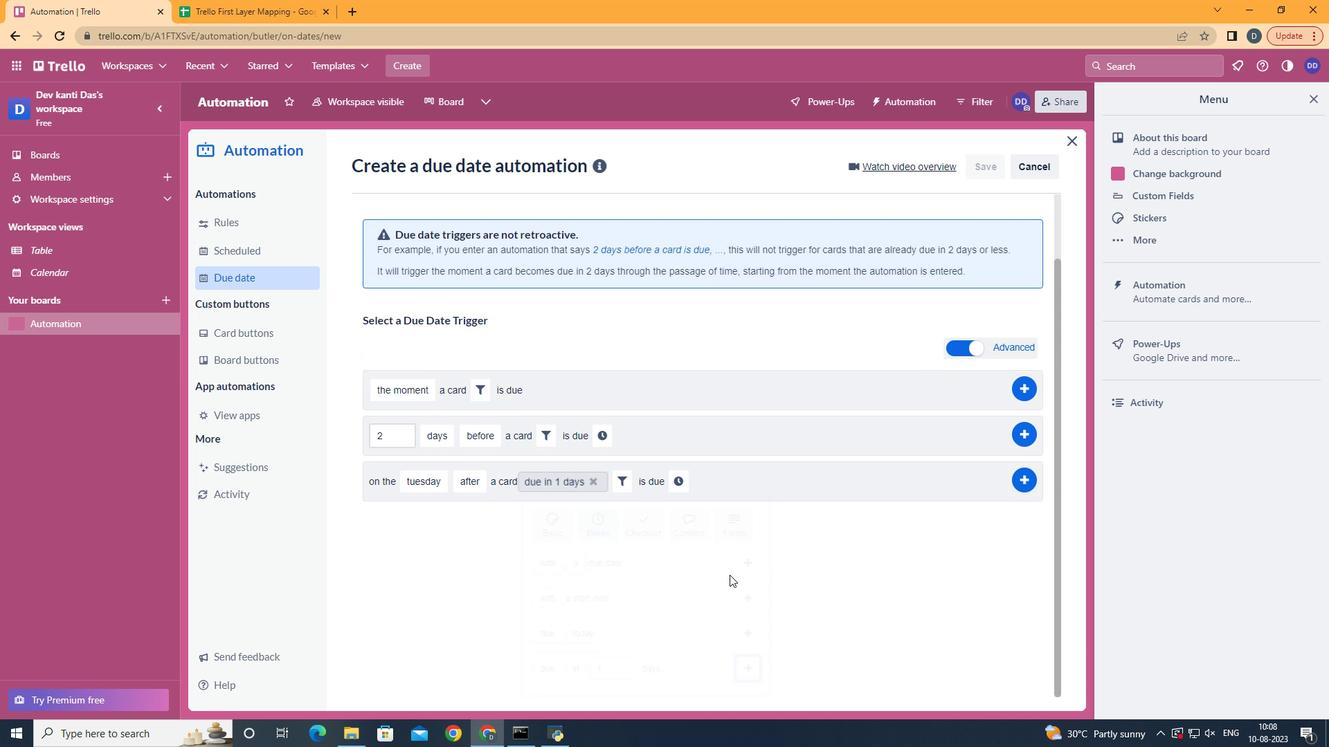 
Action: Mouse moved to (684, 556)
Screenshot: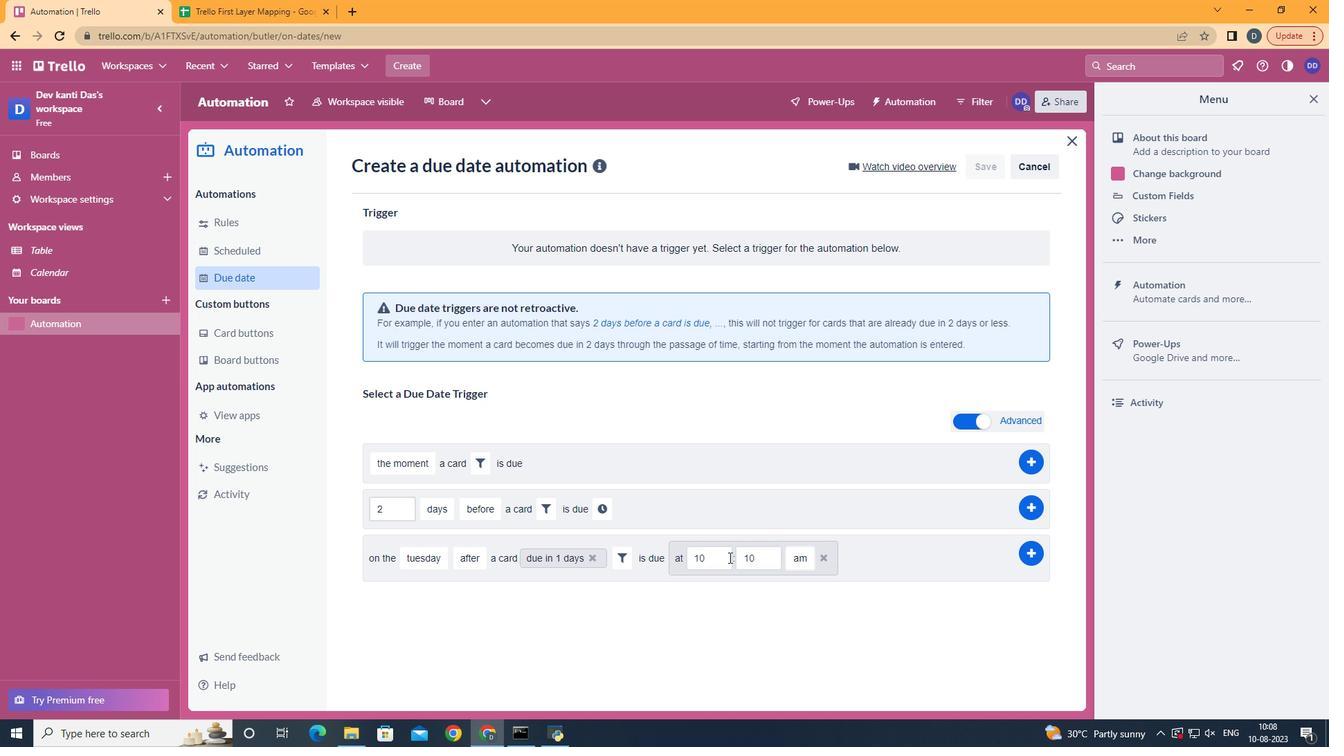 
Action: Mouse pressed left at (684, 556)
Screenshot: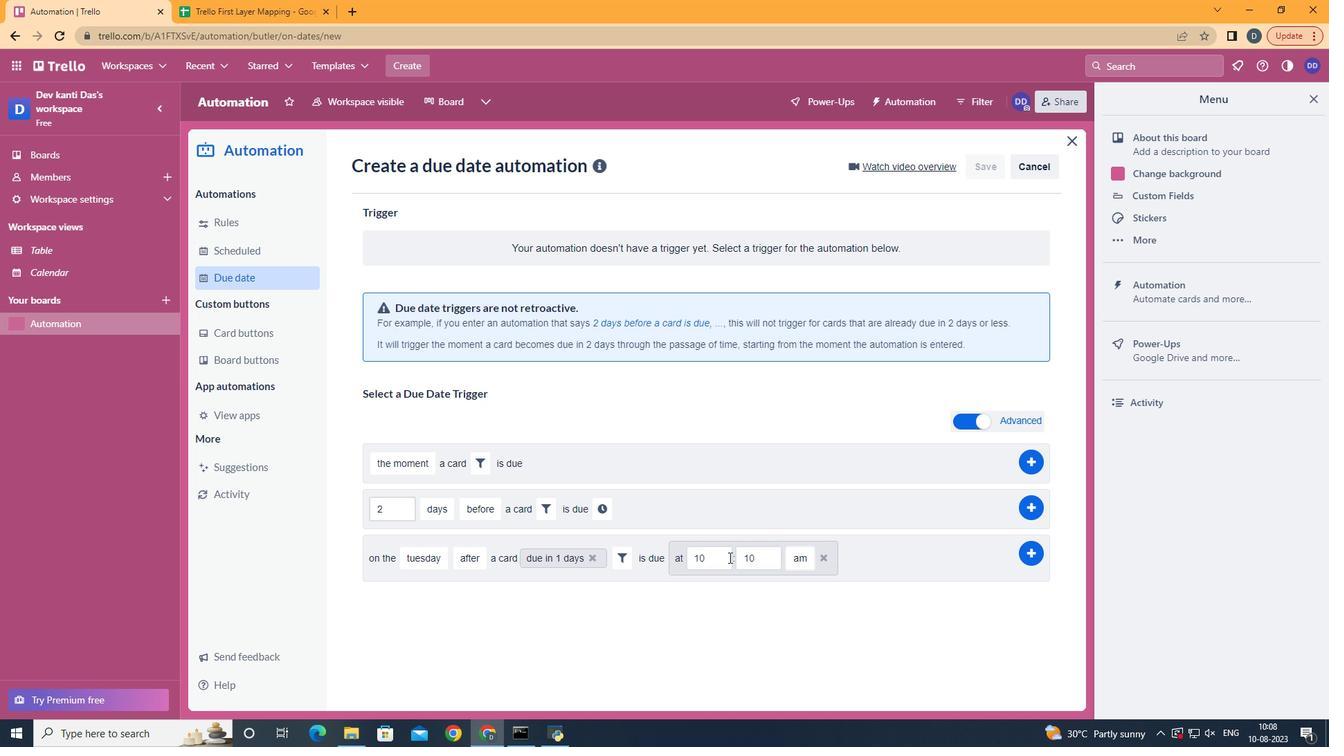 
Action: Mouse moved to (731, 560)
Screenshot: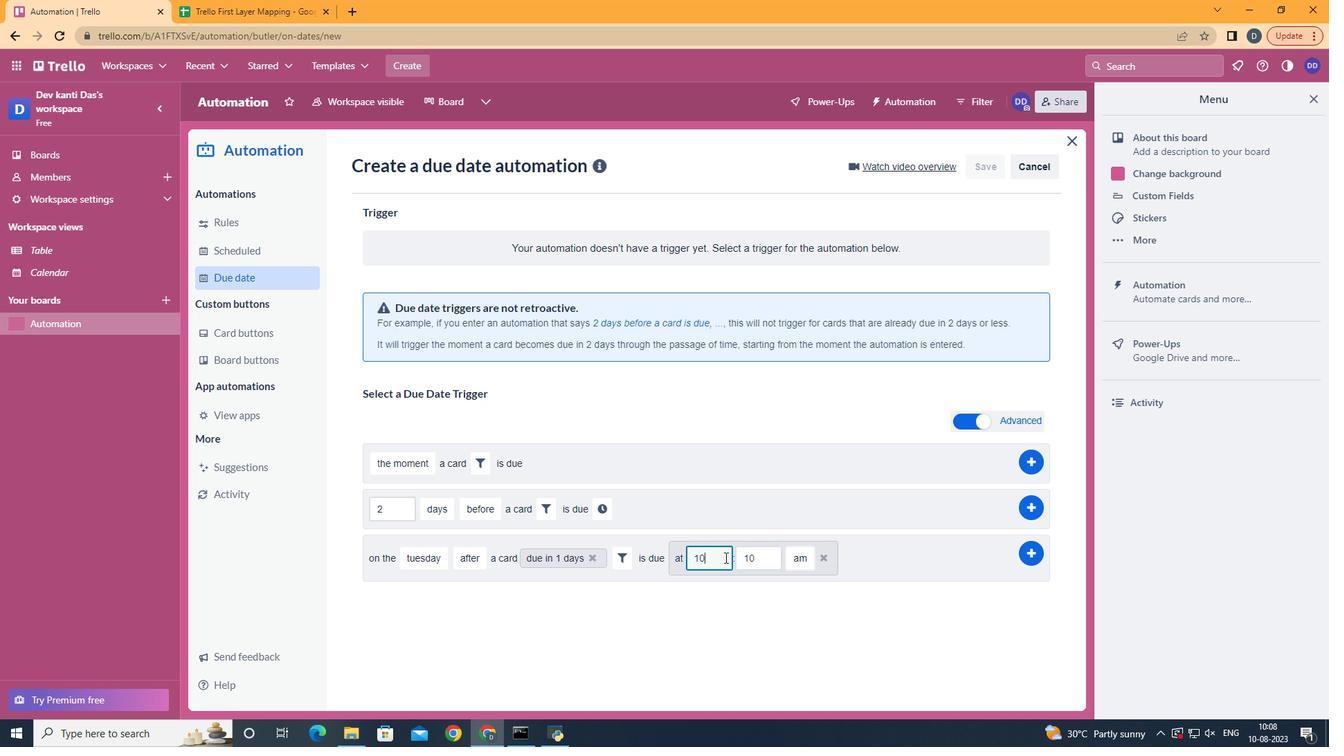 
Action: Mouse pressed left at (731, 560)
Screenshot: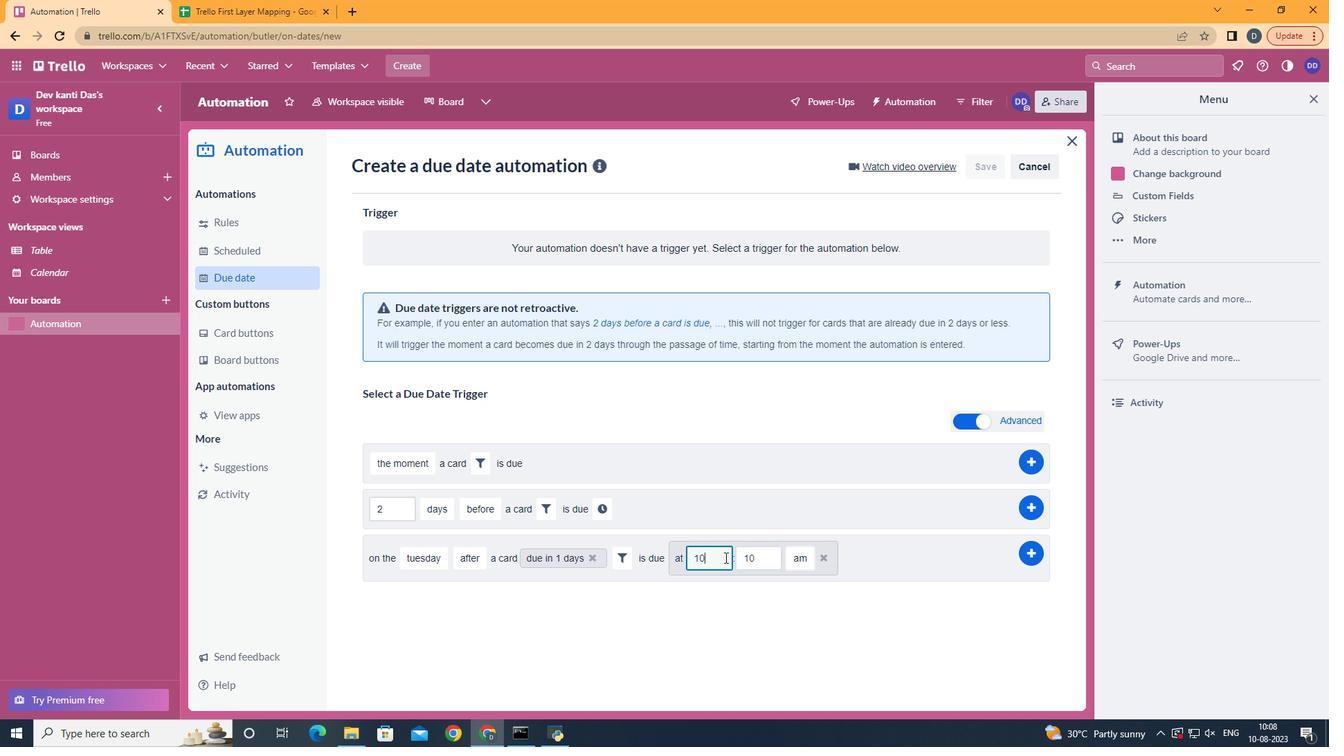 
Action: Mouse moved to (728, 561)
Screenshot: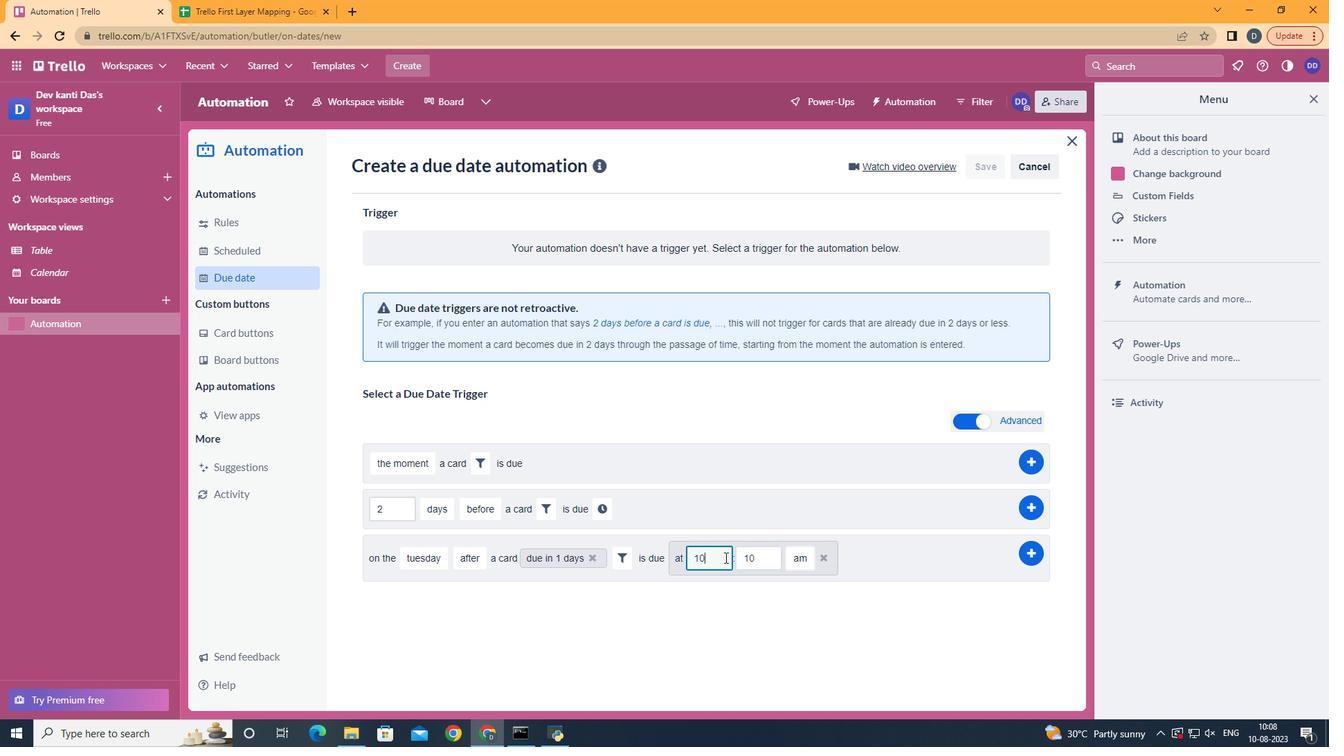 
Action: Key pressed <Key.backspace>1
Screenshot: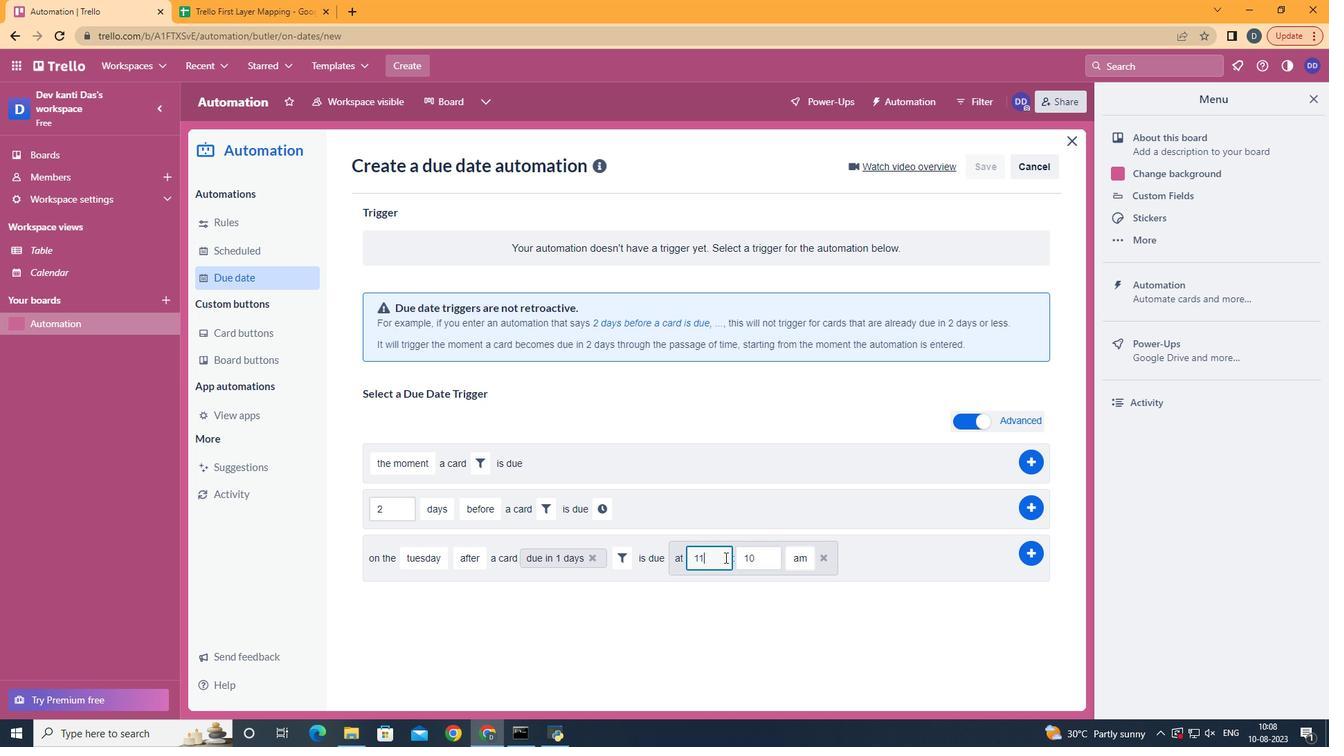 
Action: Mouse moved to (762, 557)
Screenshot: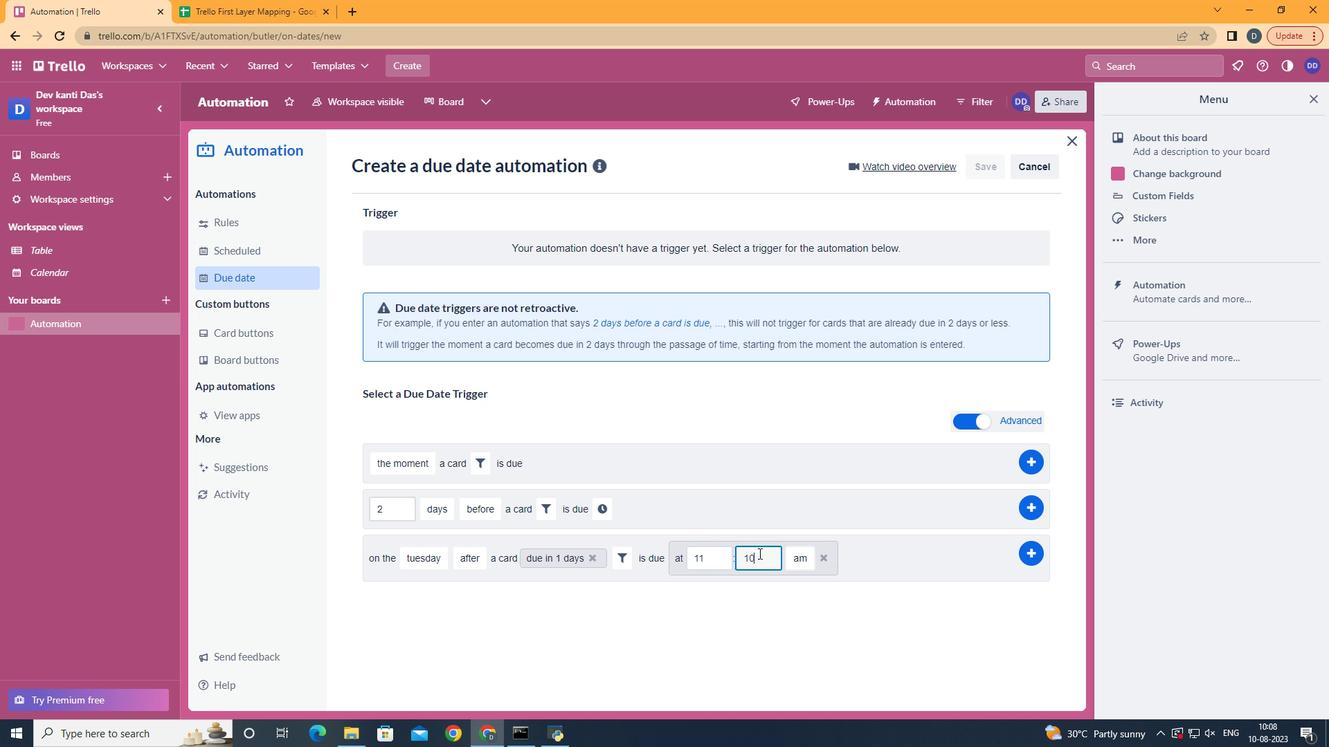 
Action: Mouse pressed left at (762, 557)
Screenshot: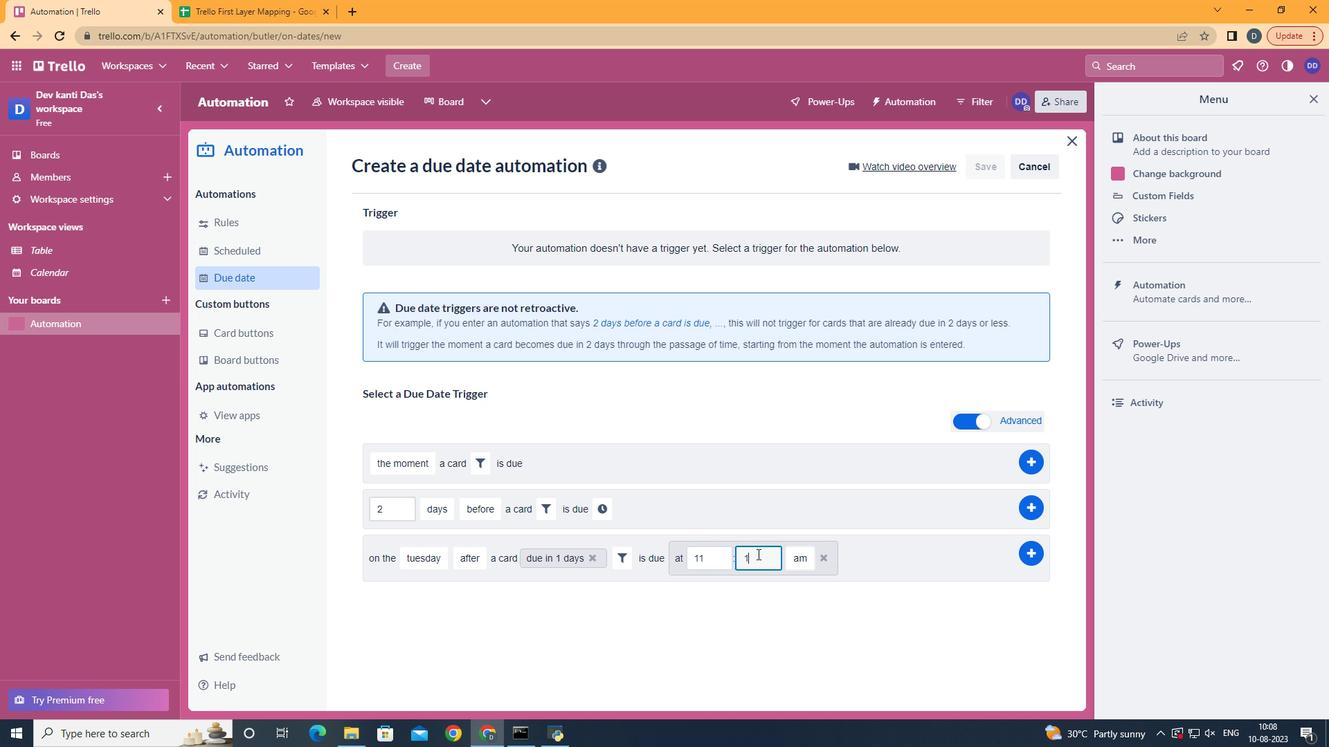 
Action: Key pressed <Key.backspace>
Screenshot: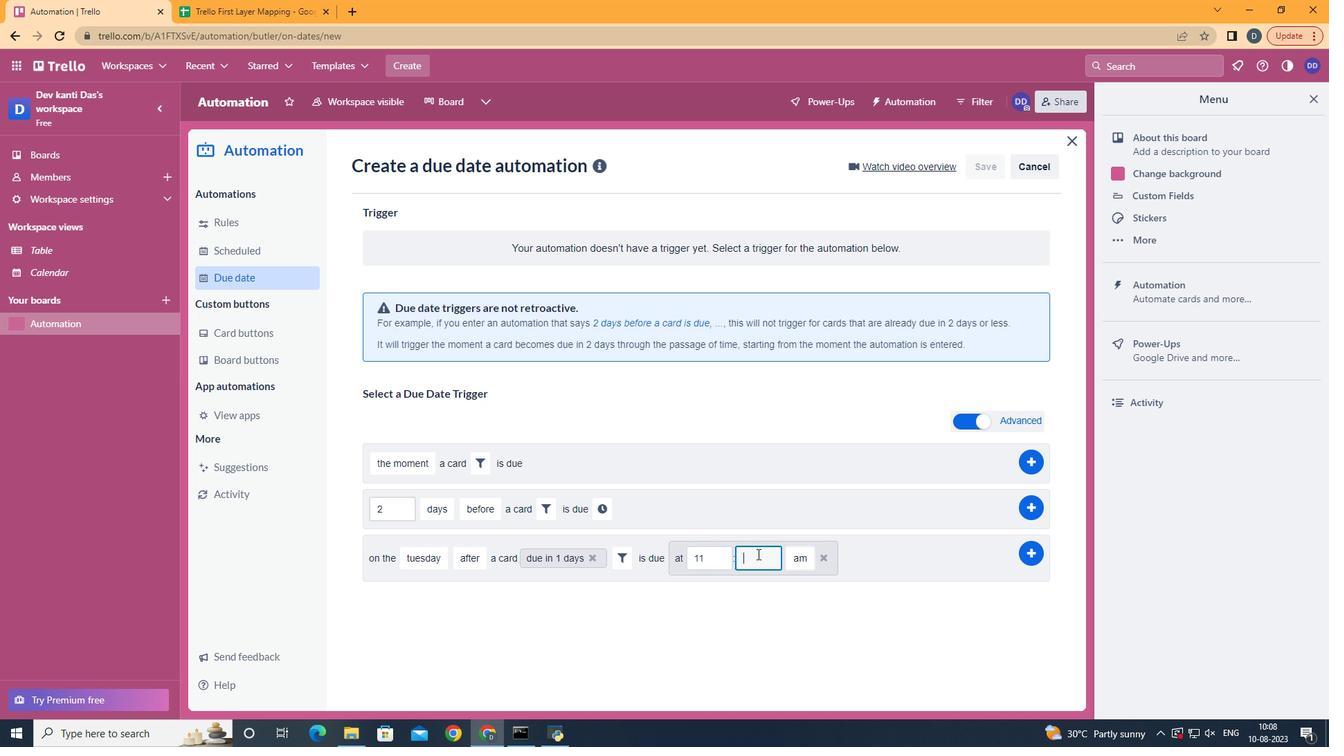 
Action: Mouse moved to (761, 558)
Screenshot: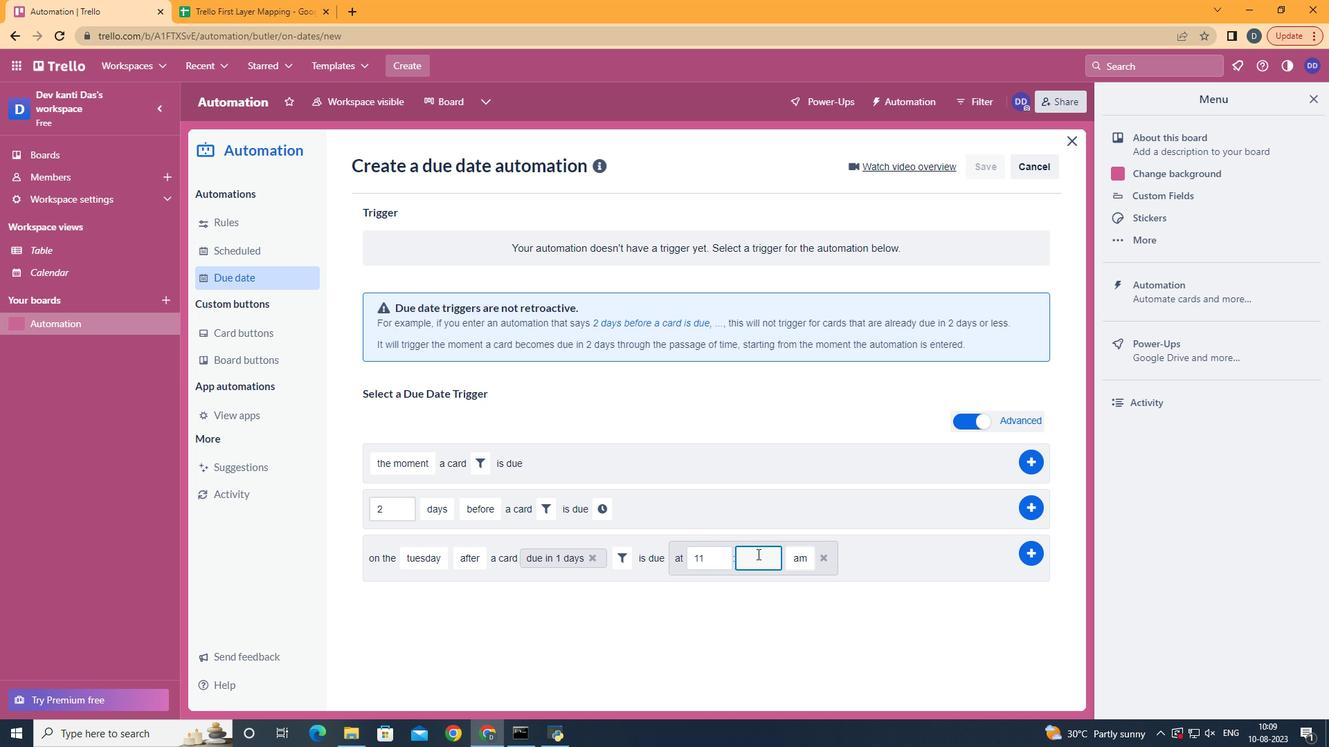 
Action: Key pressed <Key.backspace>00
Screenshot: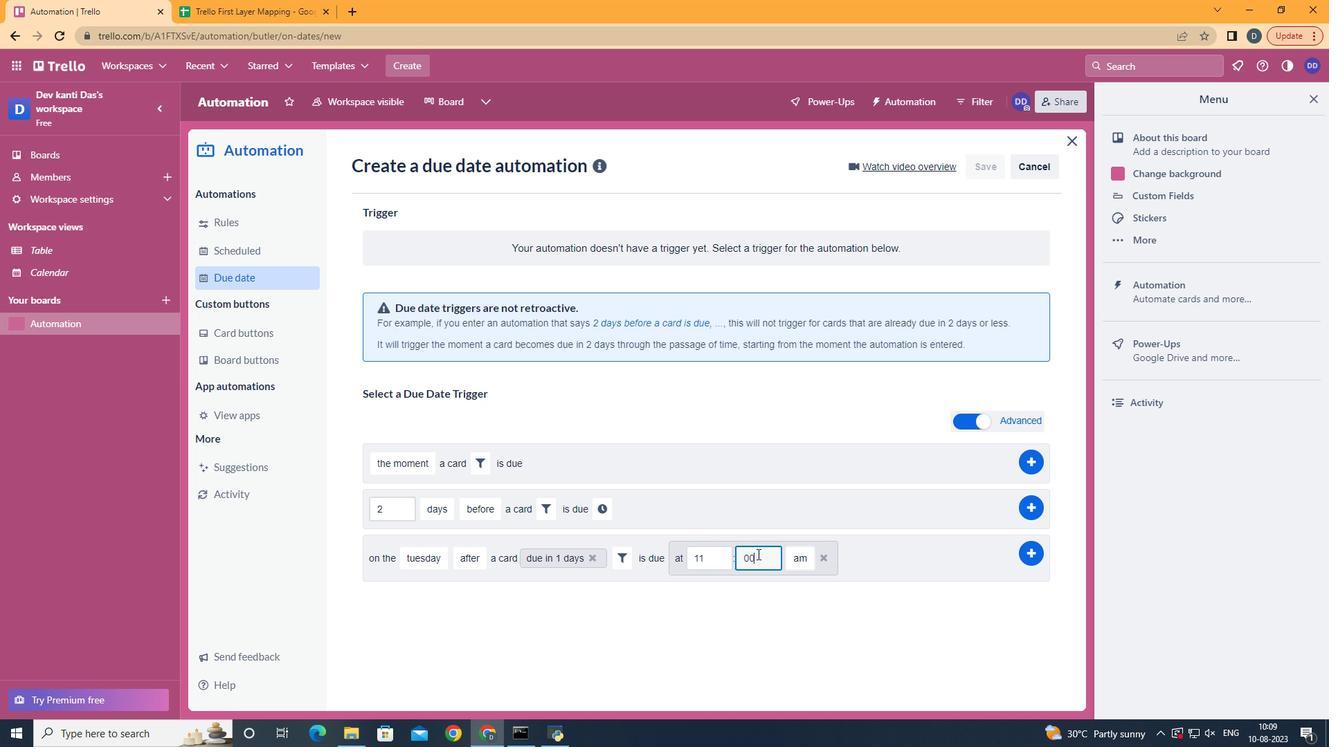
Action: Mouse moved to (1035, 555)
Screenshot: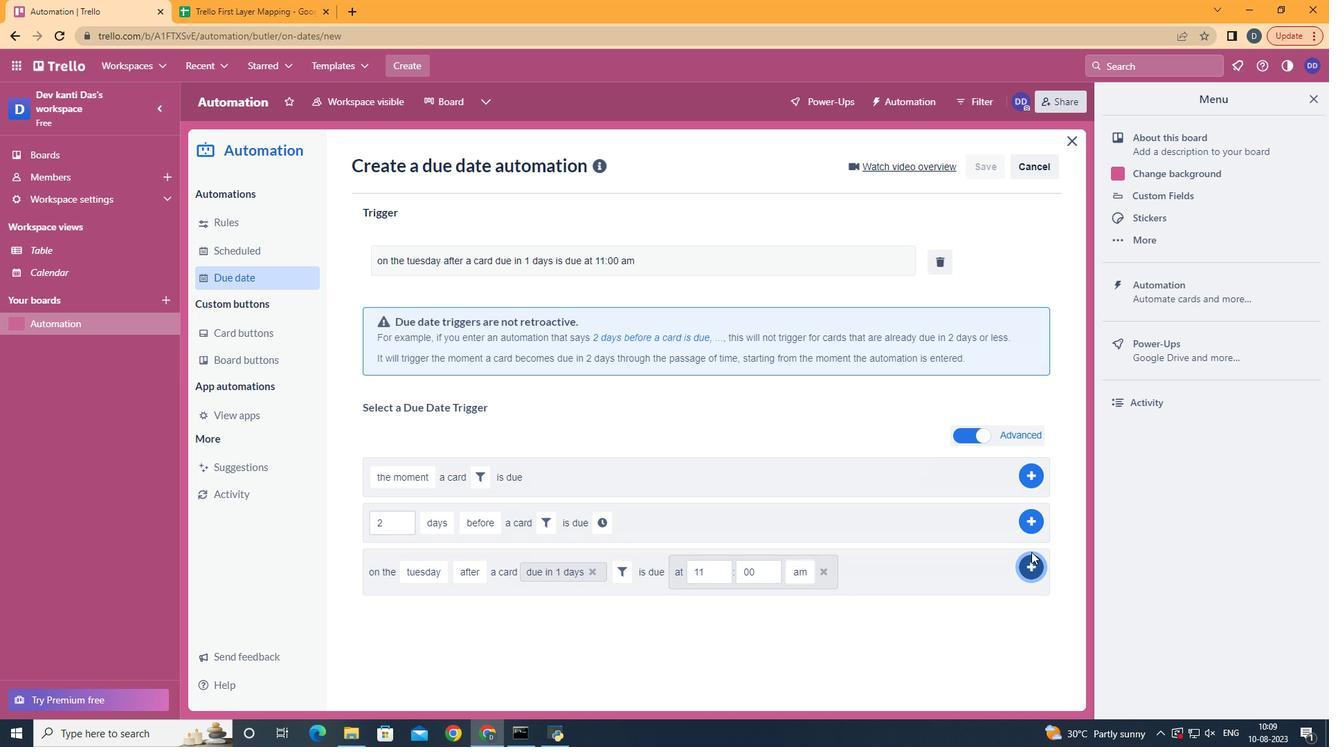 
Action: Mouse pressed left at (1035, 555)
Screenshot: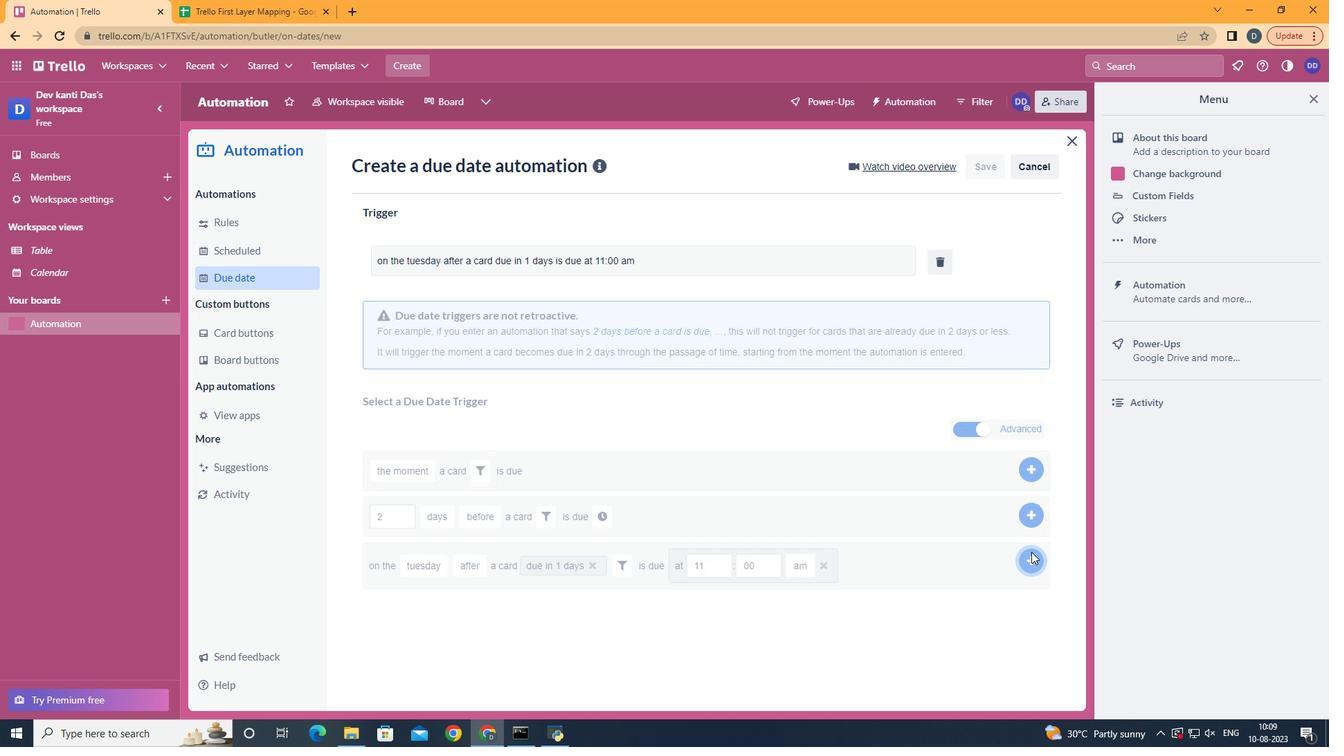 
Action: Mouse moved to (668, 339)
Screenshot: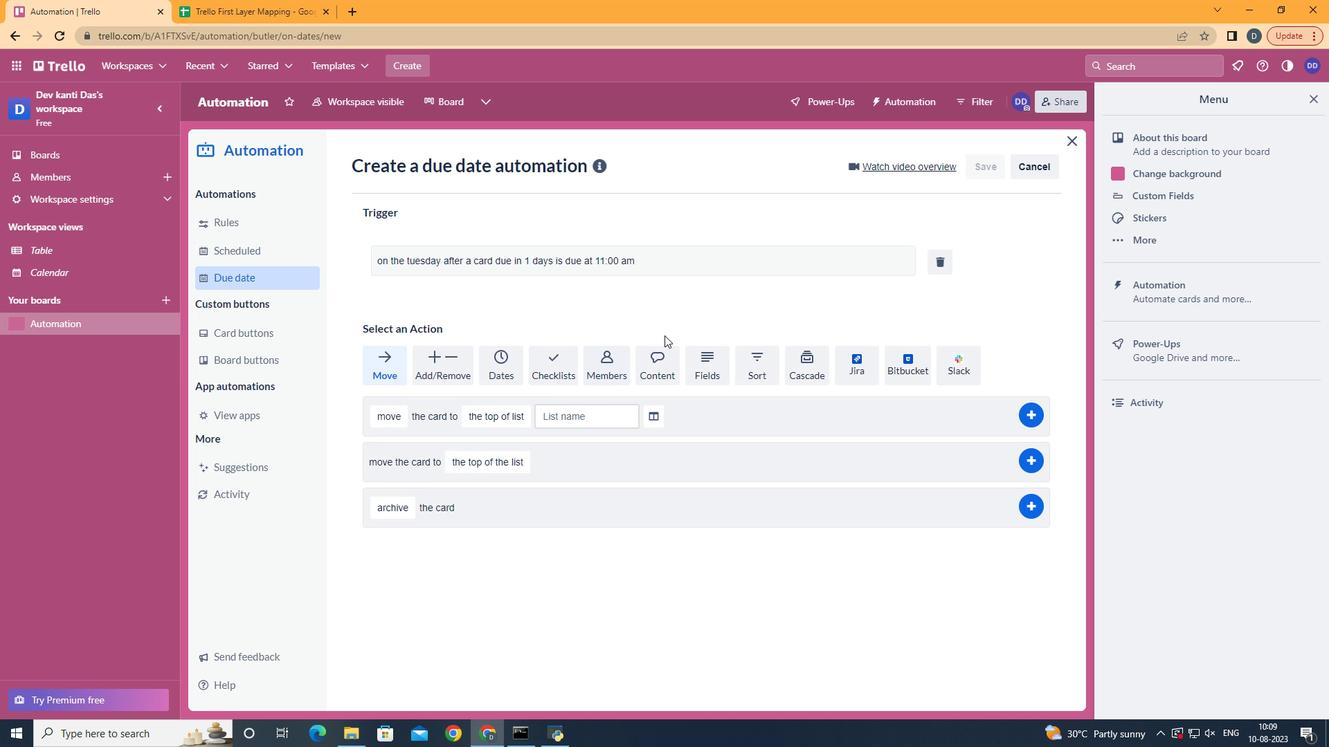 
